 Task: Assign in the project BridgeForge the issue 'Address issues related to system security and data encryption' to the sprint 'Rapid Rampage'. Assign in the project BridgeForge the issue 'Develop a new feature to allow for predictive analytics and forecasting' to the sprint 'Rapid Rampage'. Assign in the project BridgeForge the issue 'Implement a new feature to allow for sentiment analysis of user feedback' to the sprint 'Rapid Rampage'. Assign in the project BridgeForge the issue 'Address issues related to system accessibility for users with vision impairments' to the sprint 'Rapid Rampage'
Action: Mouse moved to (153, 50)
Screenshot: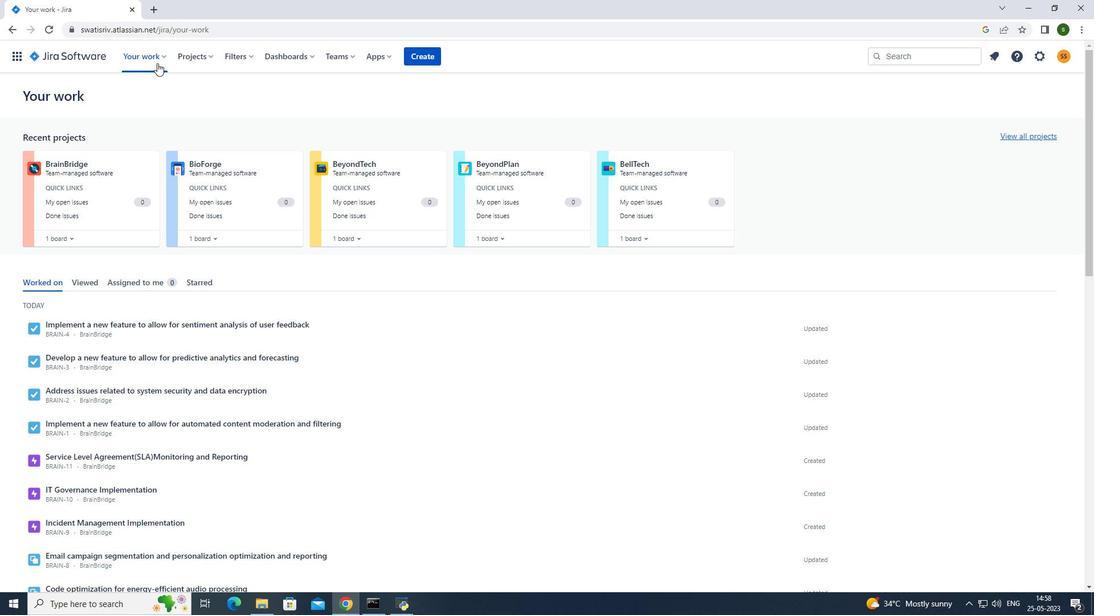 
Action: Mouse pressed left at (153, 50)
Screenshot: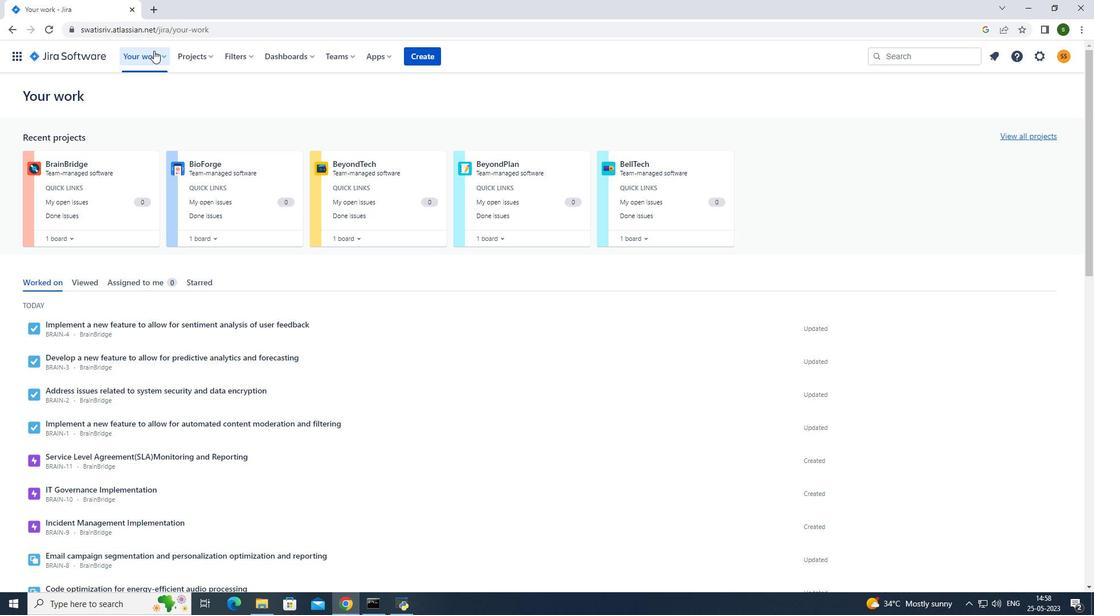 
Action: Mouse moved to (194, 51)
Screenshot: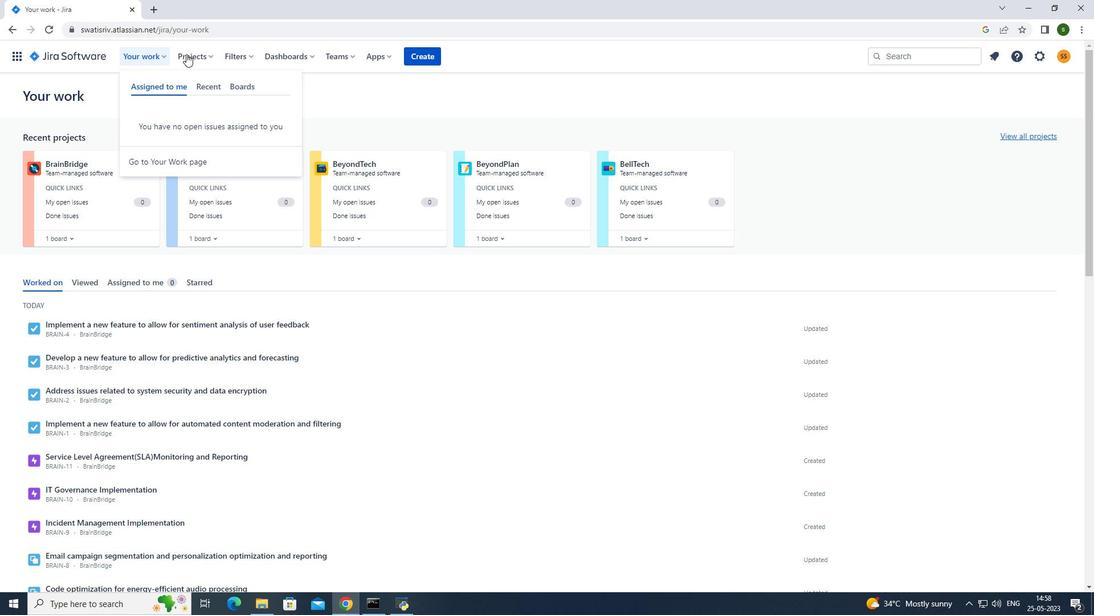 
Action: Mouse pressed left at (194, 51)
Screenshot: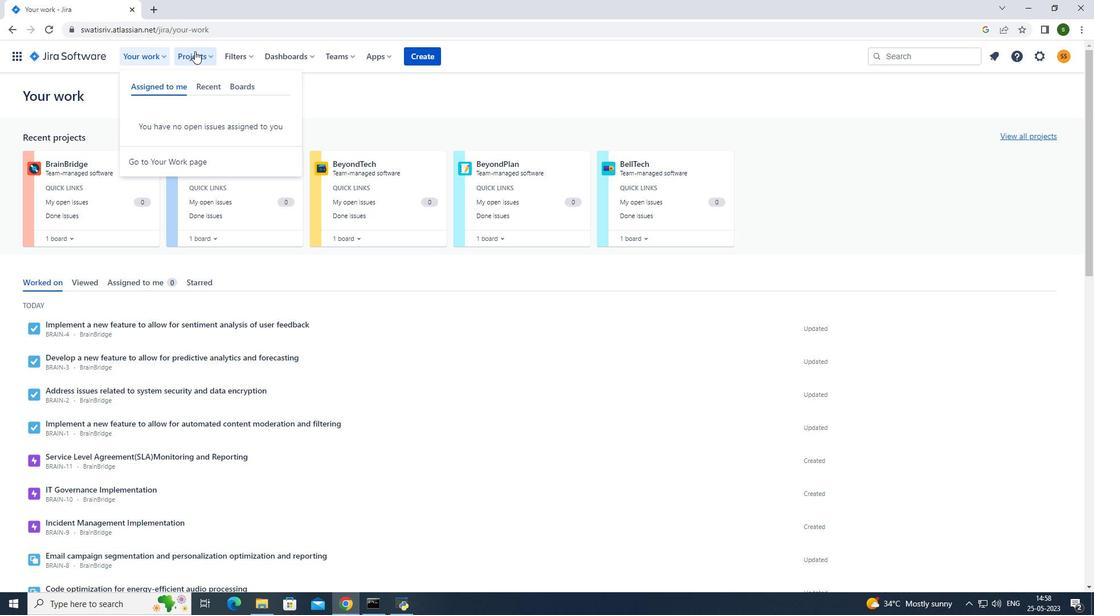 
Action: Mouse moved to (230, 108)
Screenshot: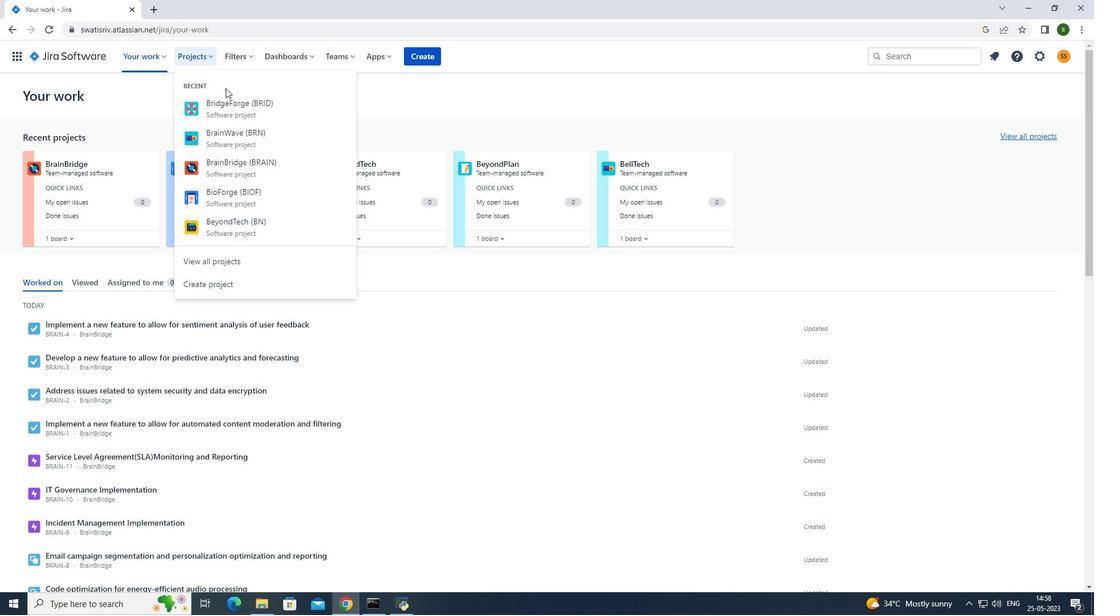 
Action: Mouse pressed left at (230, 108)
Screenshot: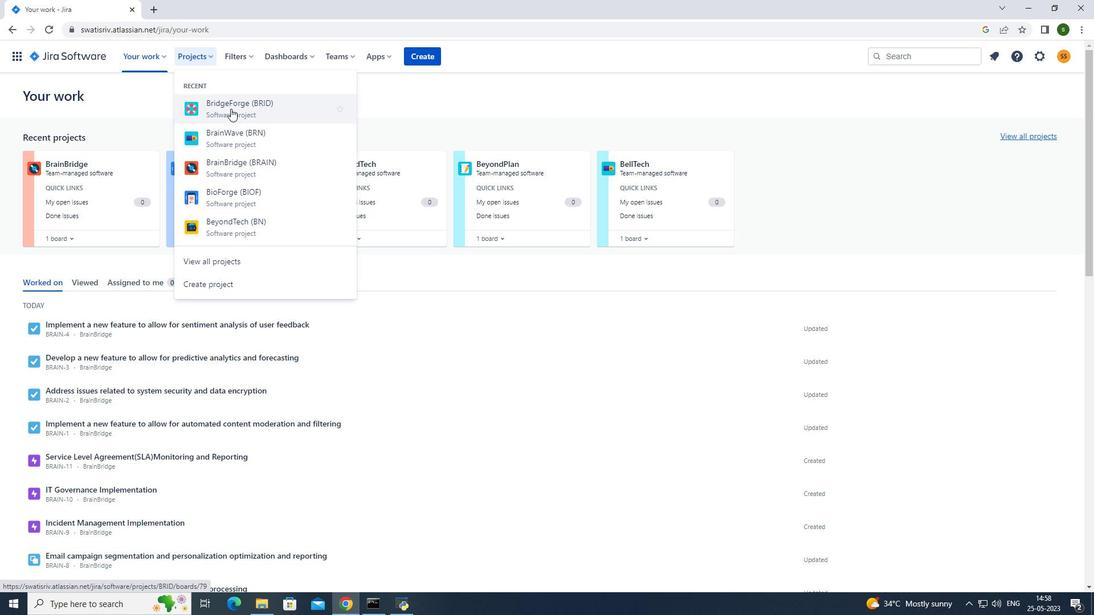 
Action: Mouse moved to (102, 180)
Screenshot: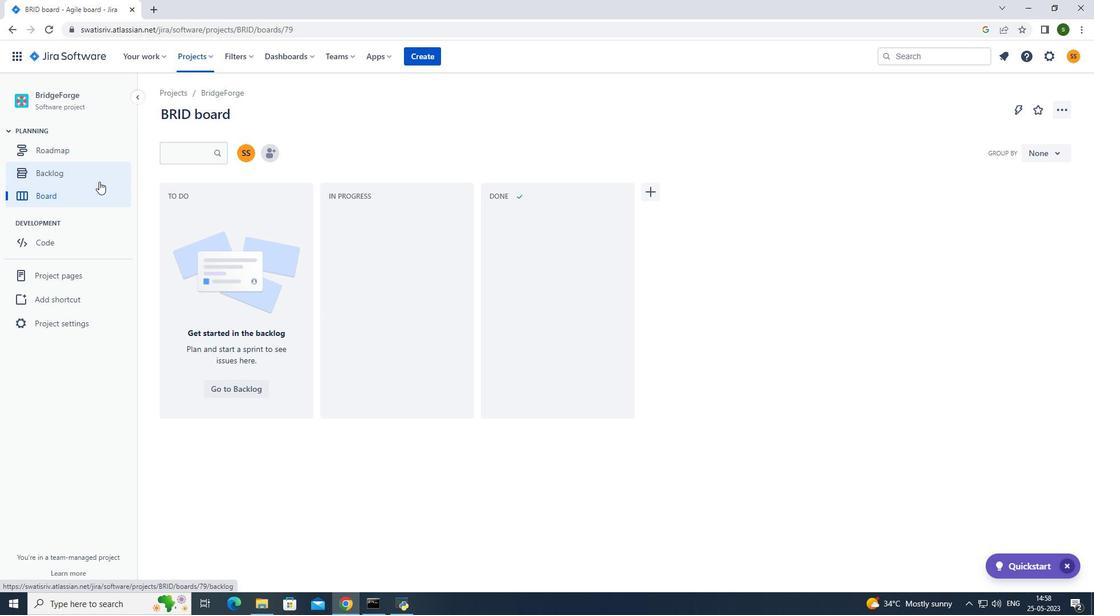 
Action: Mouse pressed left at (102, 180)
Screenshot: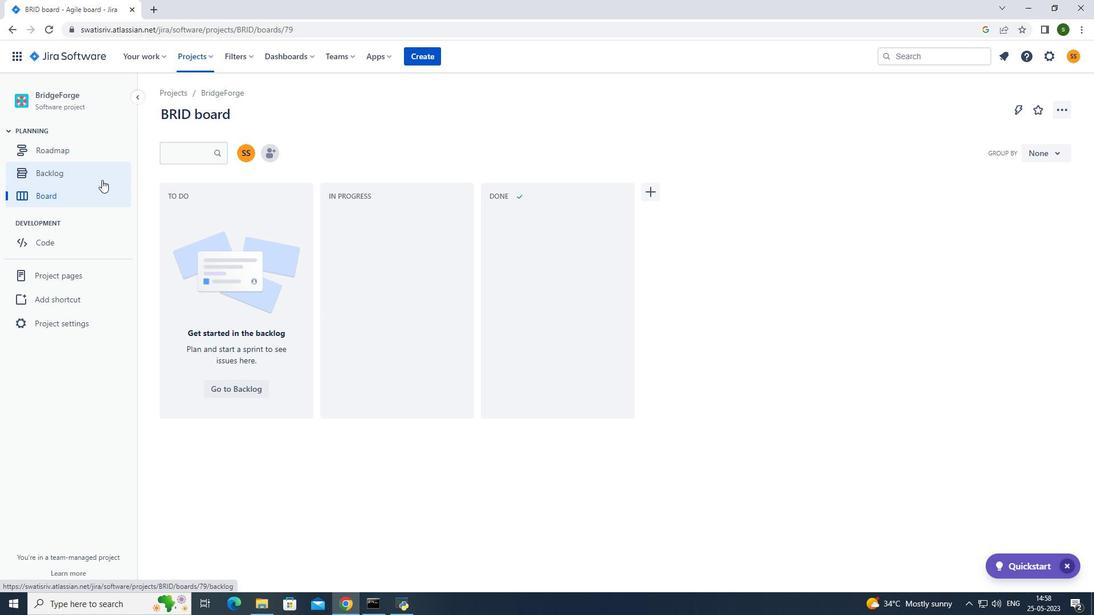 
Action: Mouse moved to (563, 355)
Screenshot: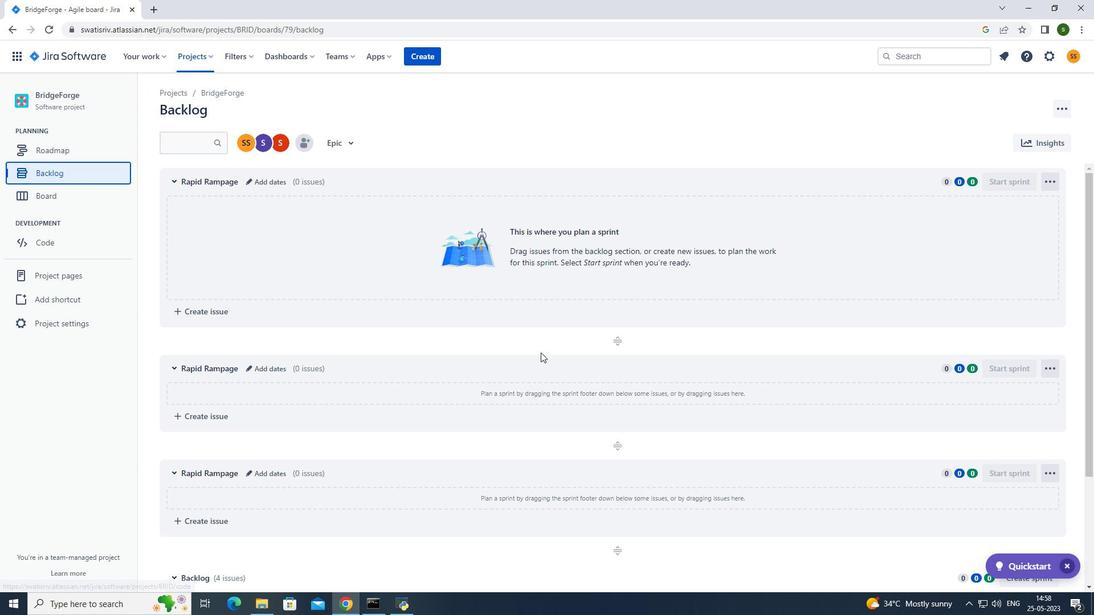 
Action: Mouse scrolled (563, 355) with delta (0, 0)
Screenshot: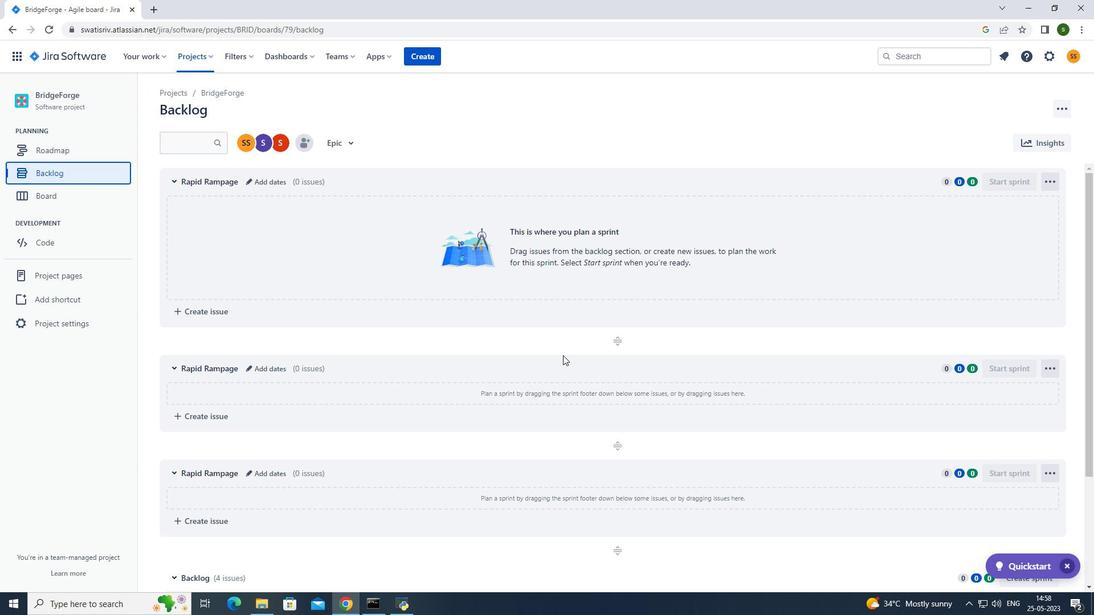 
Action: Mouse scrolled (563, 355) with delta (0, 0)
Screenshot: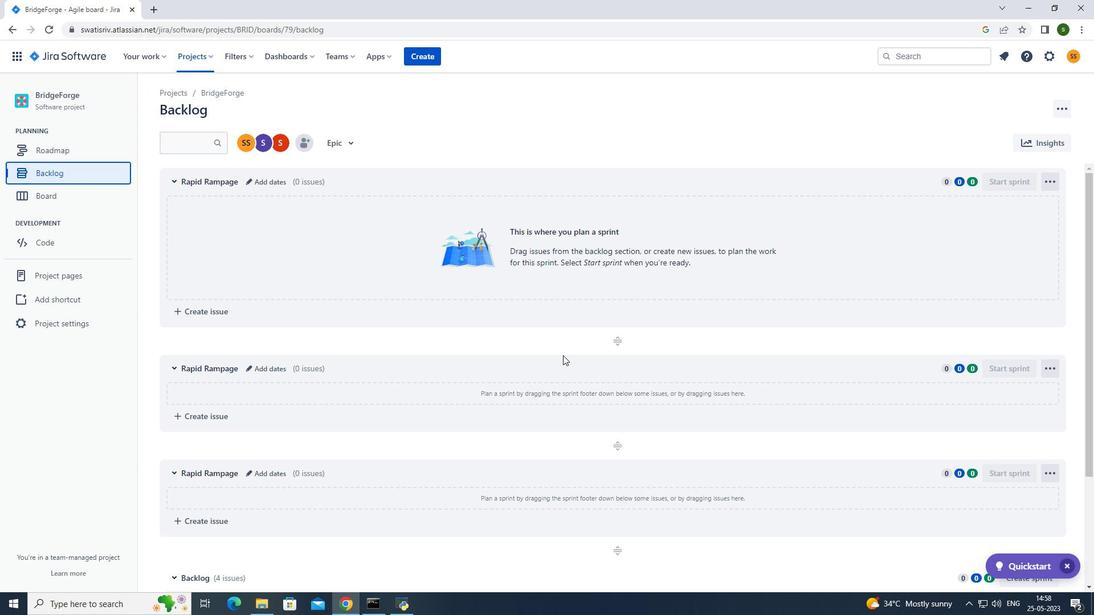 
Action: Mouse scrolled (563, 355) with delta (0, 0)
Screenshot: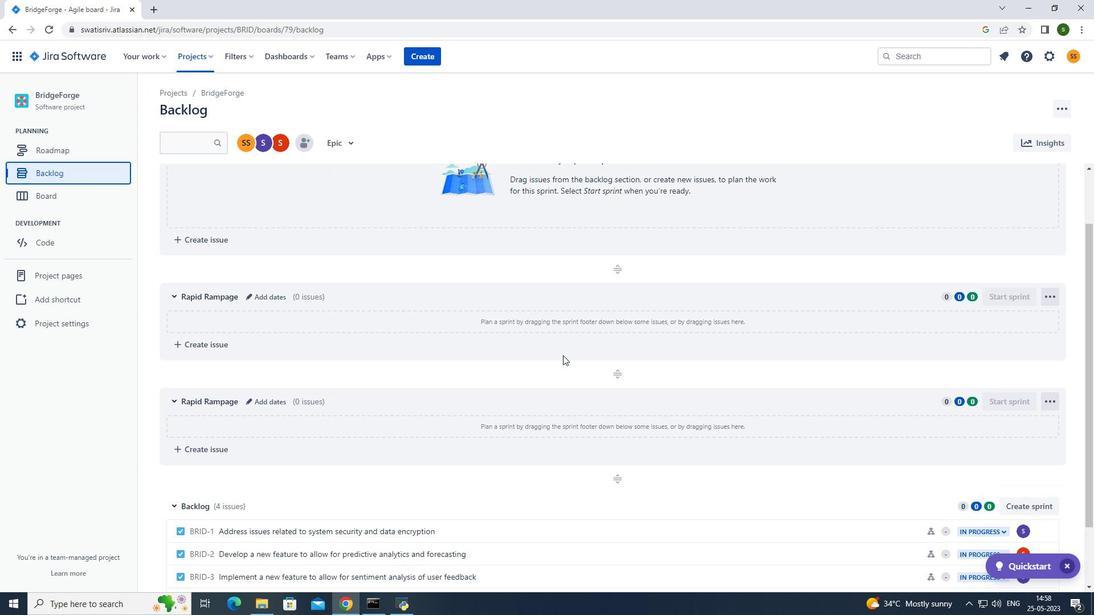 
Action: Mouse scrolled (563, 355) with delta (0, 0)
Screenshot: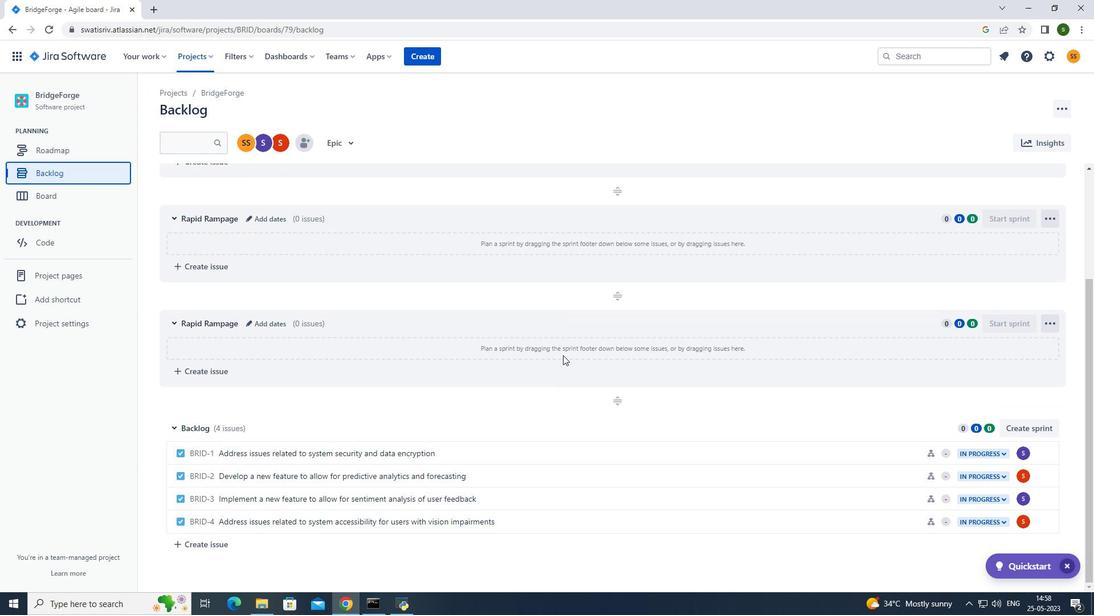 
Action: Mouse moved to (1045, 452)
Screenshot: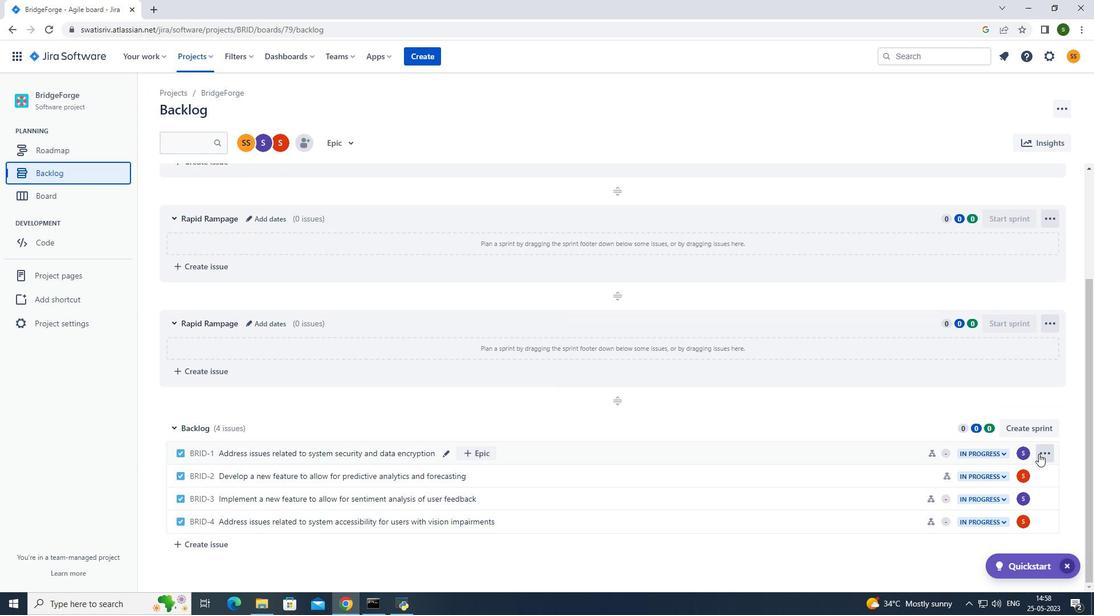 
Action: Mouse pressed left at (1045, 452)
Screenshot: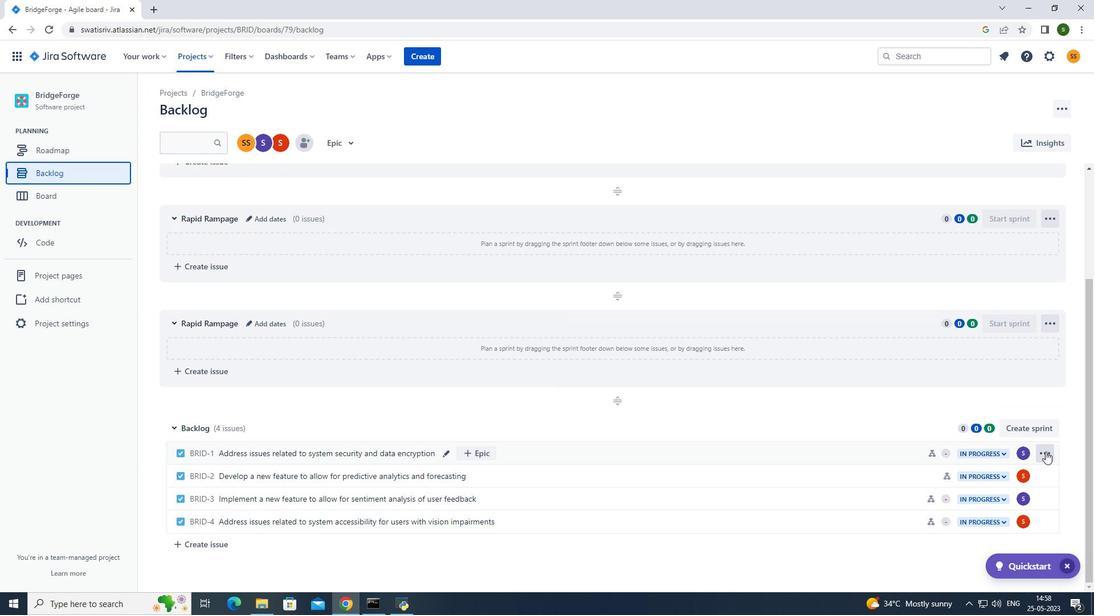 
Action: Mouse moved to (1033, 352)
Screenshot: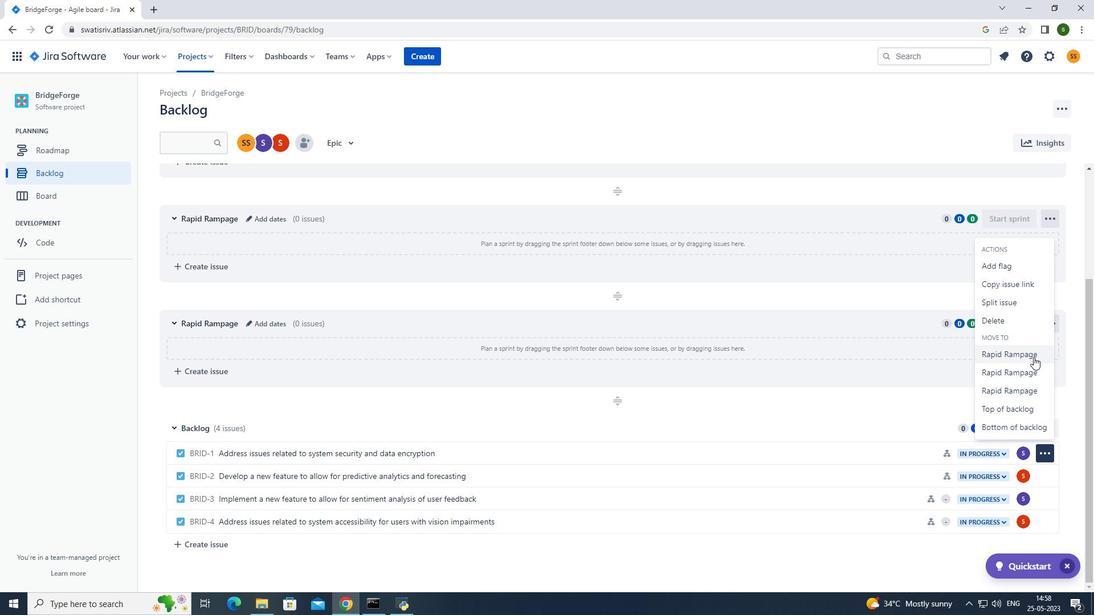 
Action: Mouse pressed left at (1033, 352)
Screenshot: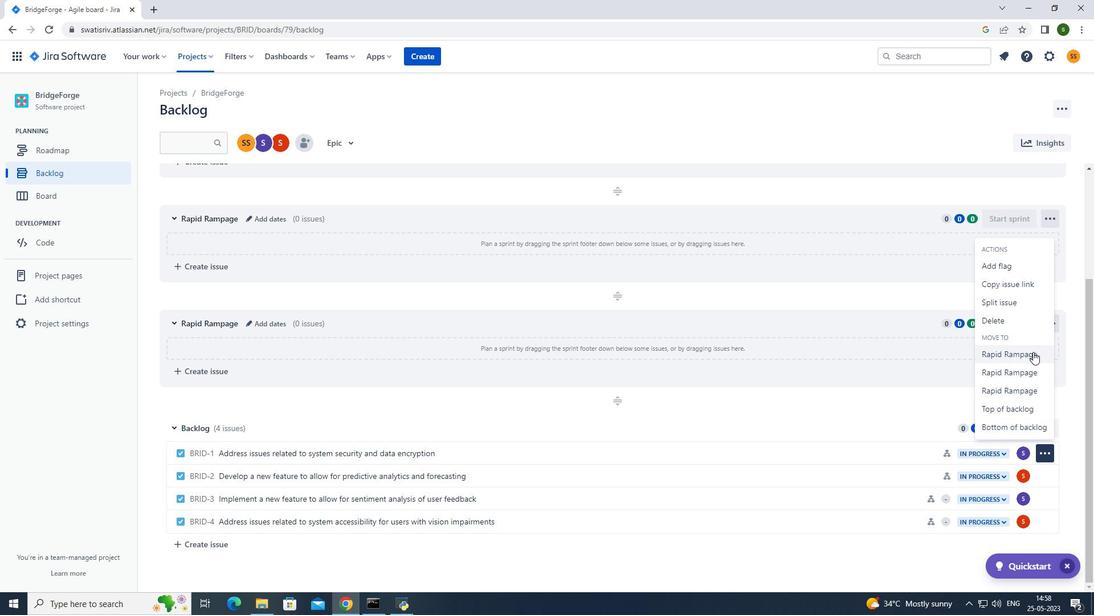 
Action: Mouse moved to (204, 51)
Screenshot: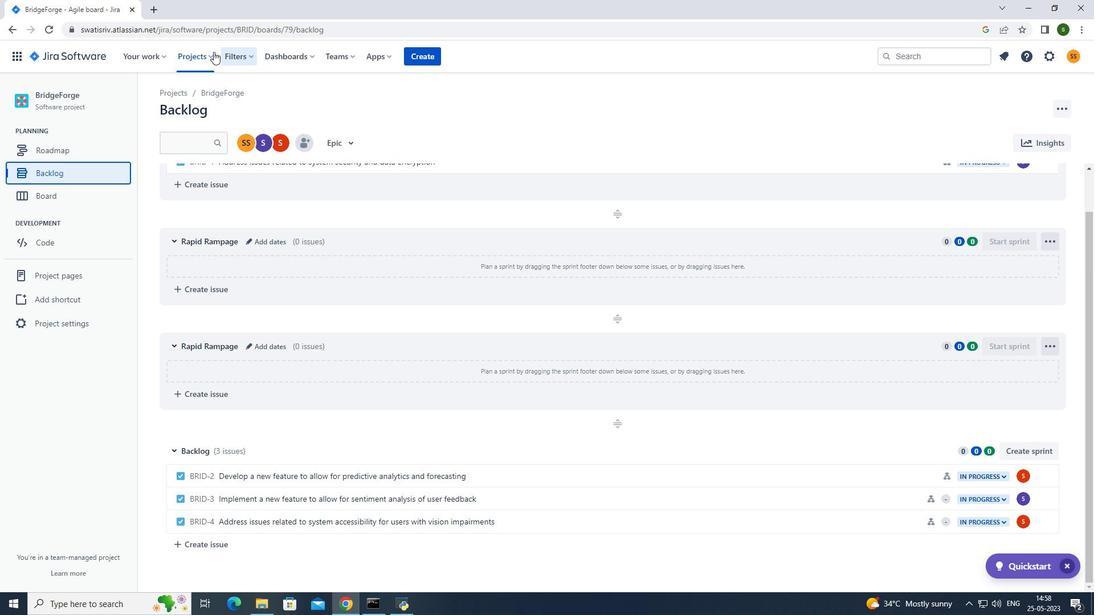 
Action: Mouse pressed left at (204, 51)
Screenshot: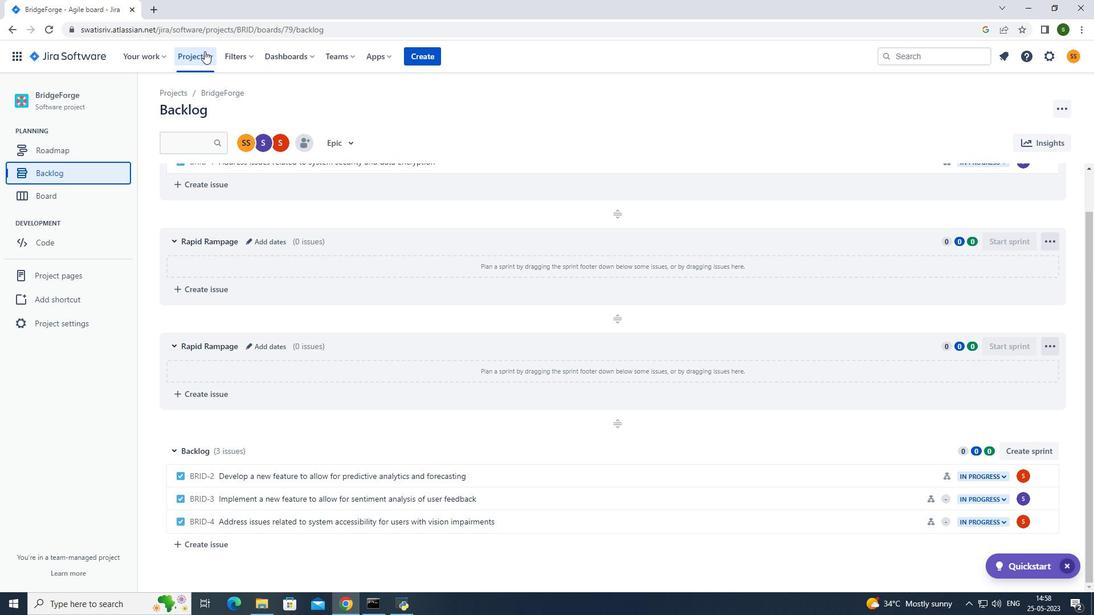 
Action: Mouse moved to (221, 95)
Screenshot: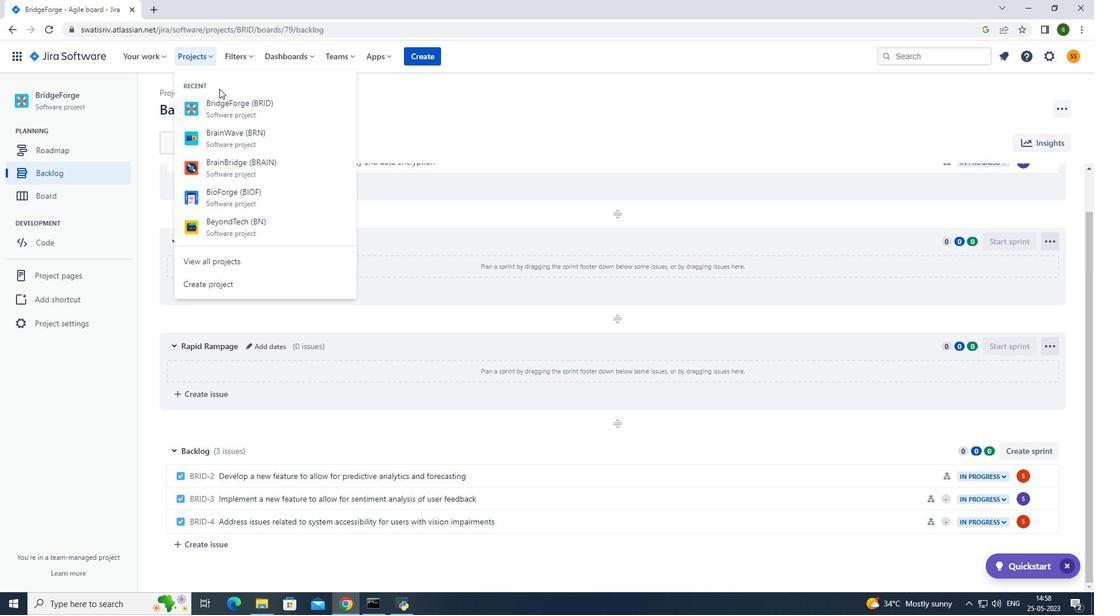
Action: Mouse pressed left at (221, 95)
Screenshot: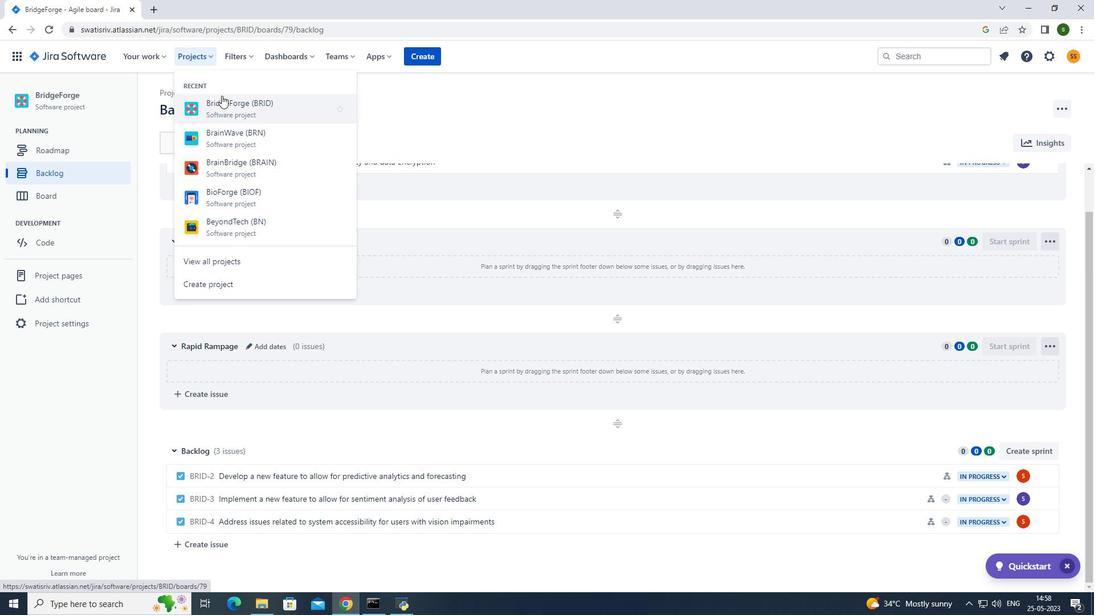 
Action: Mouse moved to (86, 165)
Screenshot: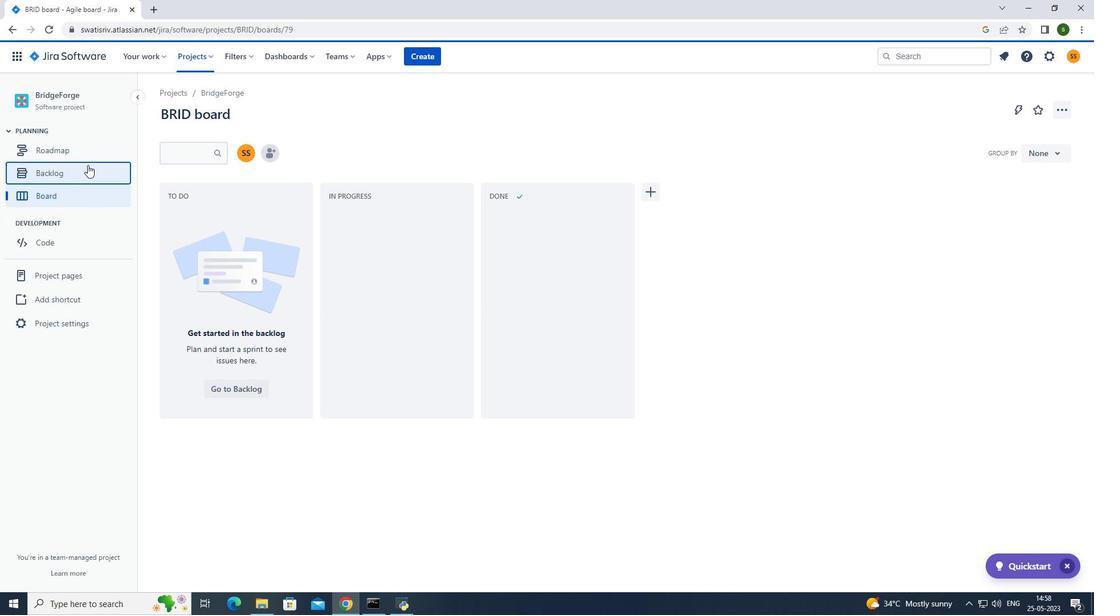 
Action: Mouse pressed left at (86, 165)
Screenshot: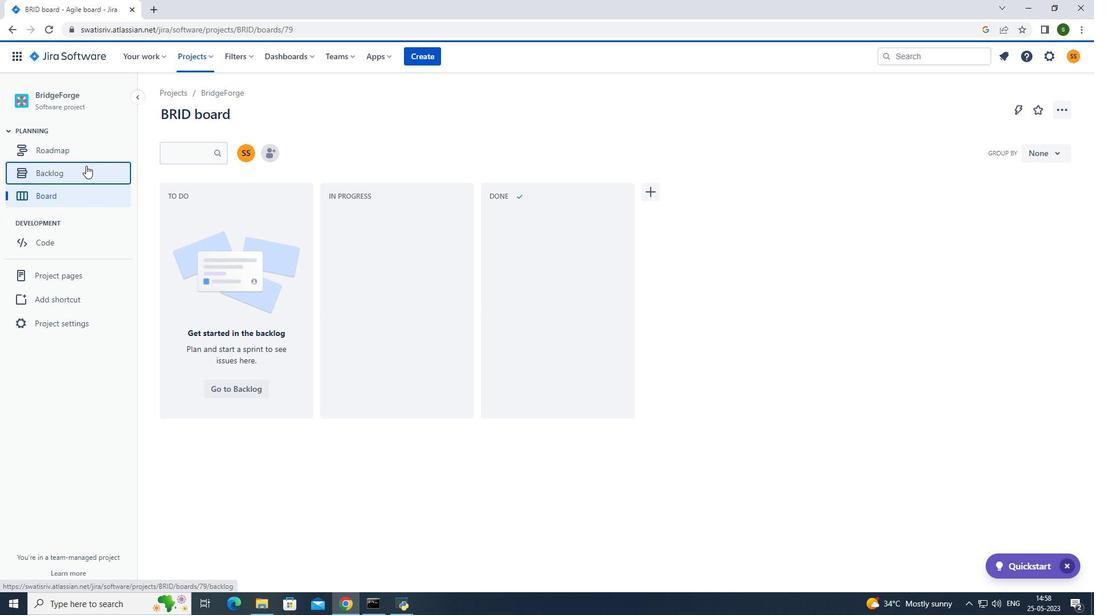 
Action: Mouse moved to (794, 412)
Screenshot: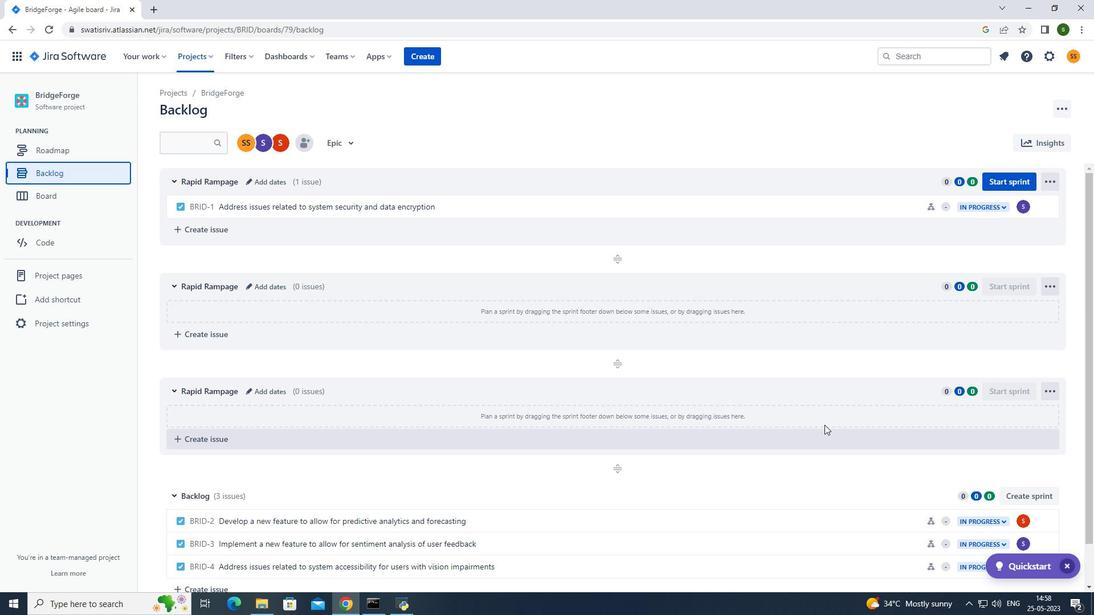 
Action: Mouse scrolled (794, 412) with delta (0, 0)
Screenshot: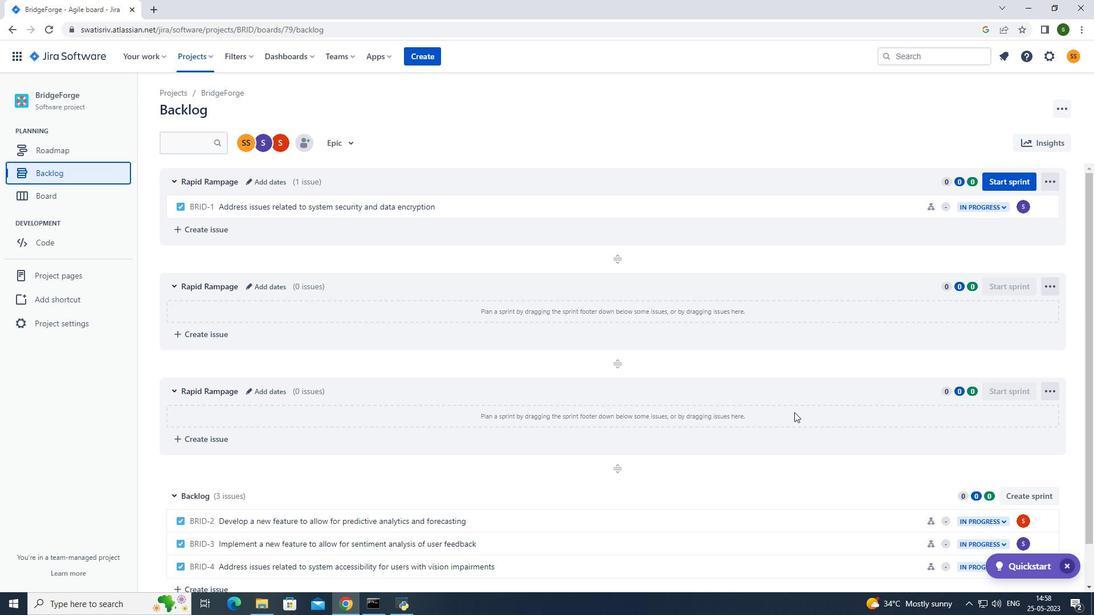 
Action: Mouse scrolled (794, 412) with delta (0, 0)
Screenshot: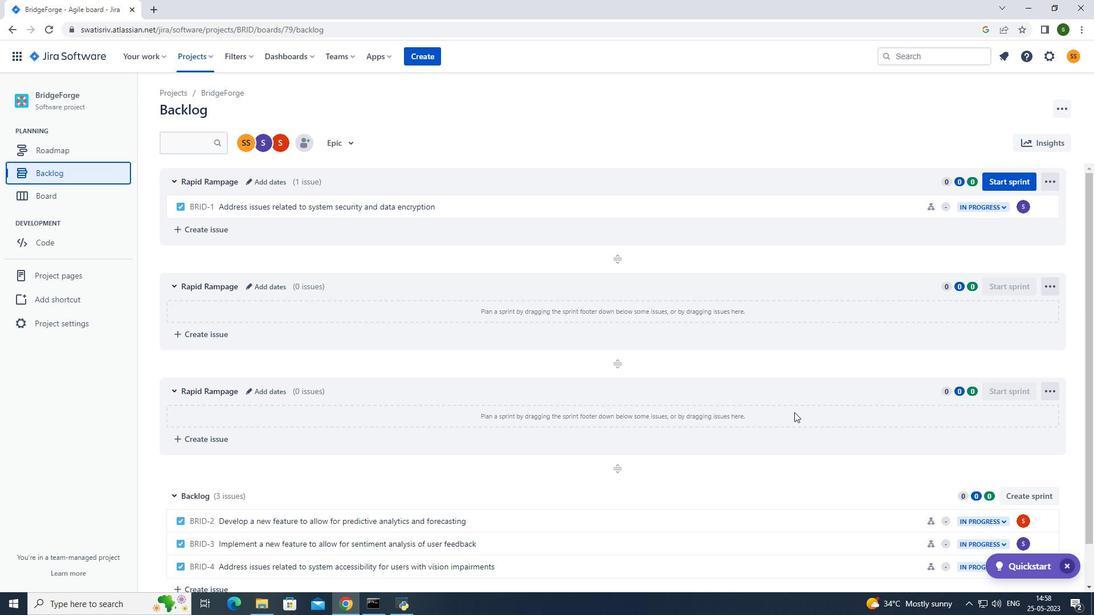
Action: Mouse moved to (1042, 475)
Screenshot: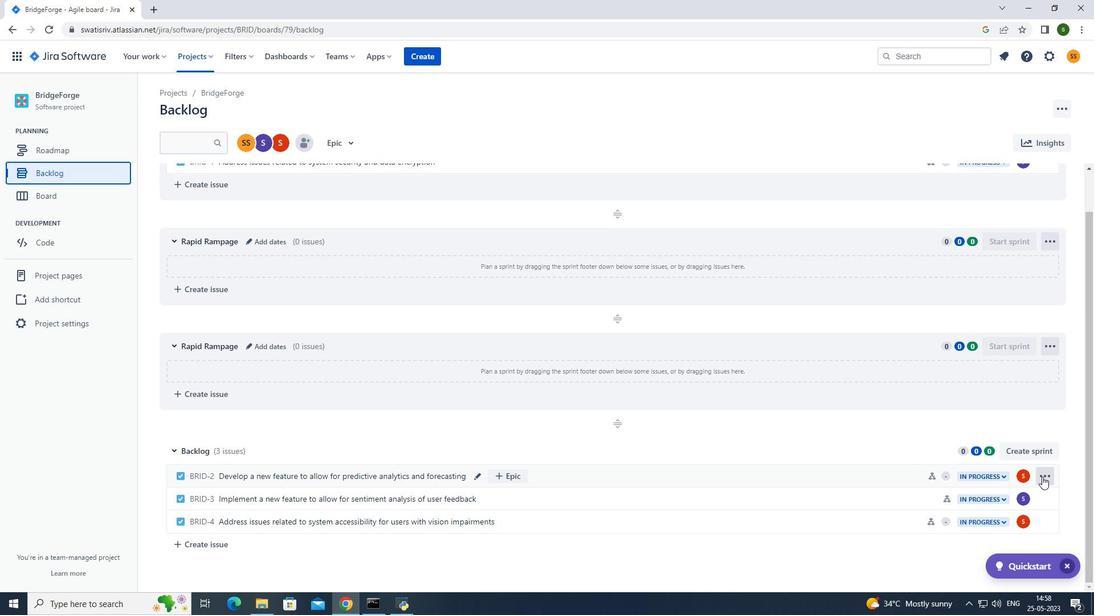 
Action: Mouse pressed left at (1042, 475)
Screenshot: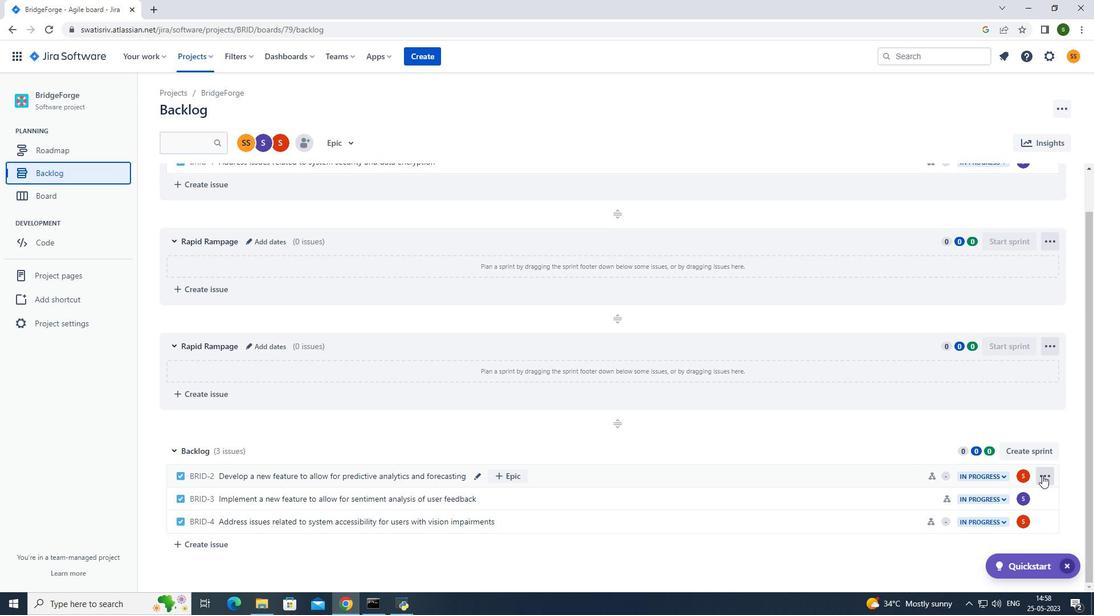 
Action: Mouse moved to (1009, 391)
Screenshot: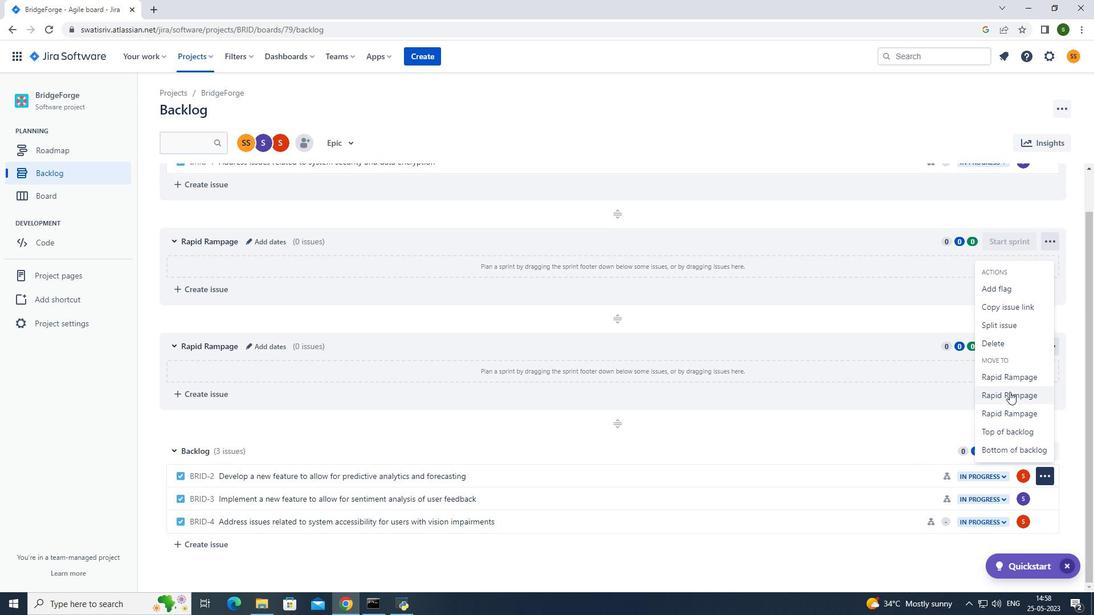
Action: Mouse pressed left at (1009, 391)
Screenshot: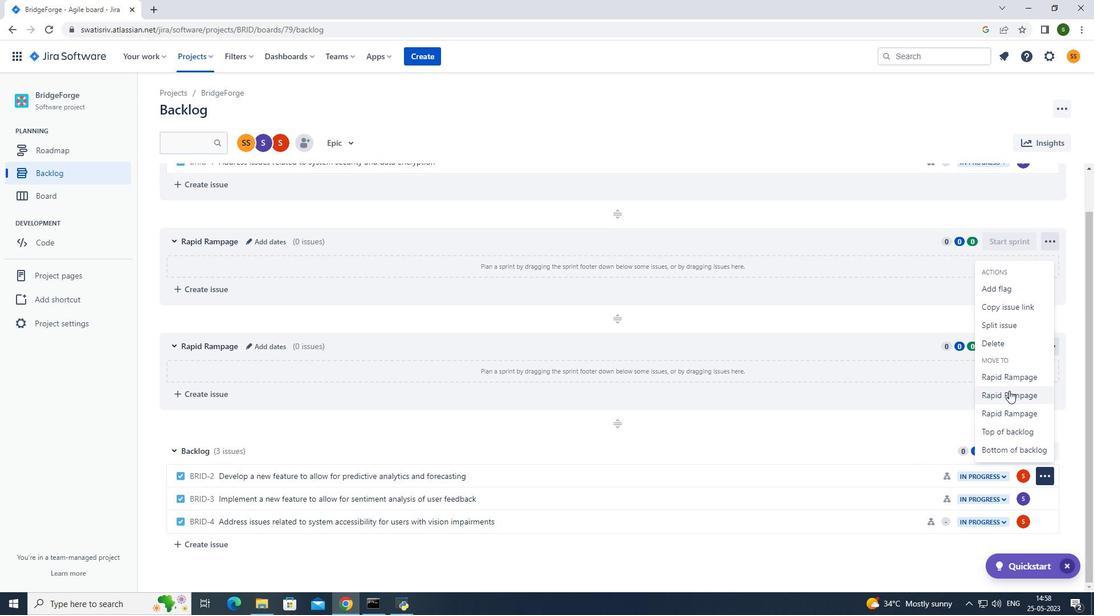 
Action: Mouse moved to (199, 57)
Screenshot: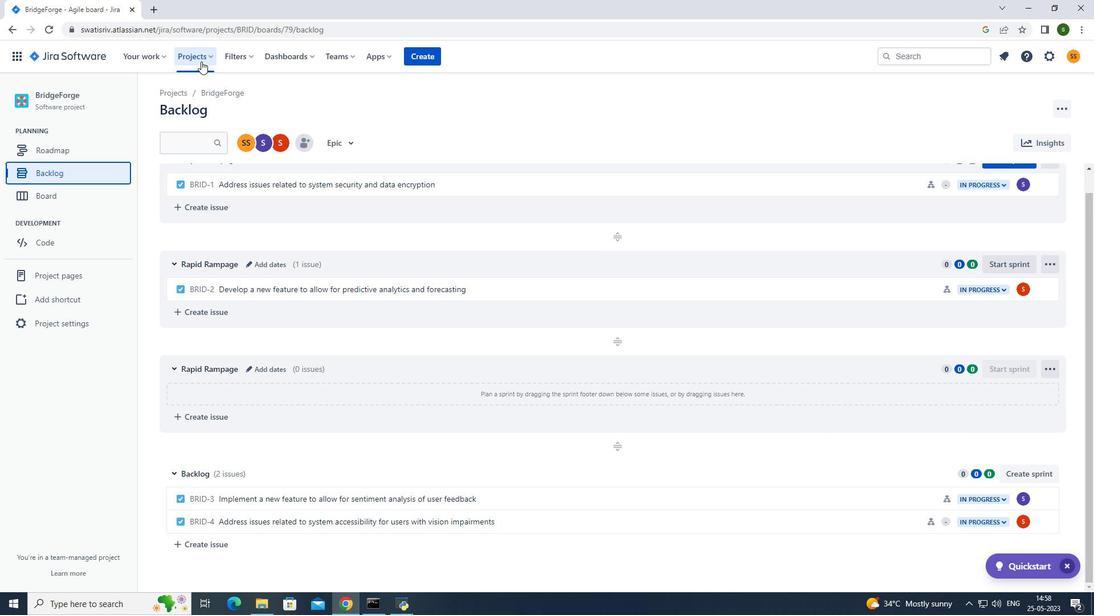
Action: Mouse pressed left at (199, 57)
Screenshot: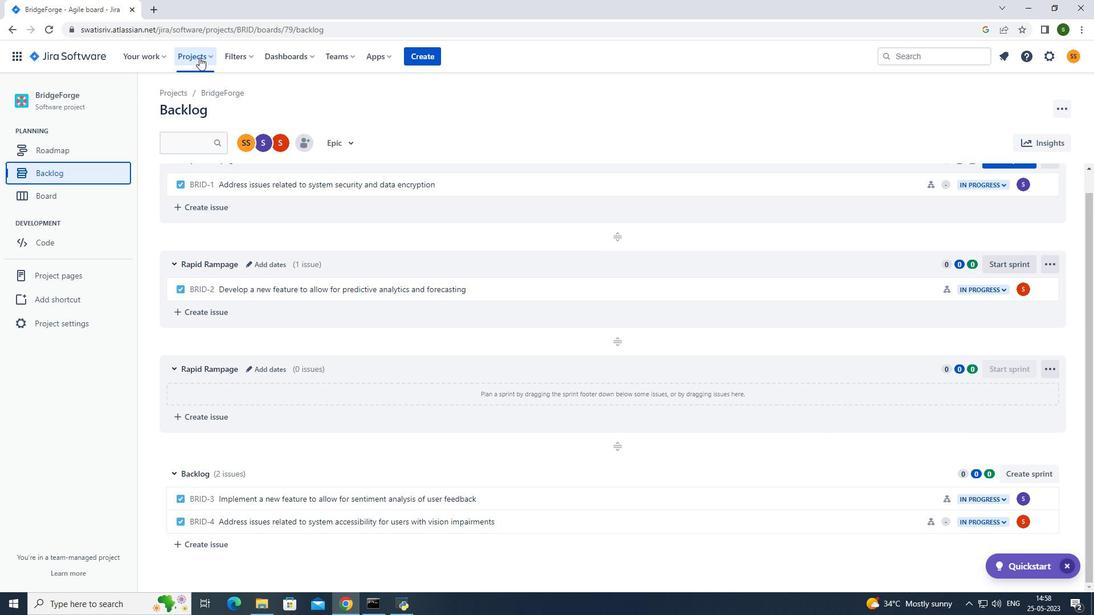 
Action: Mouse moved to (228, 108)
Screenshot: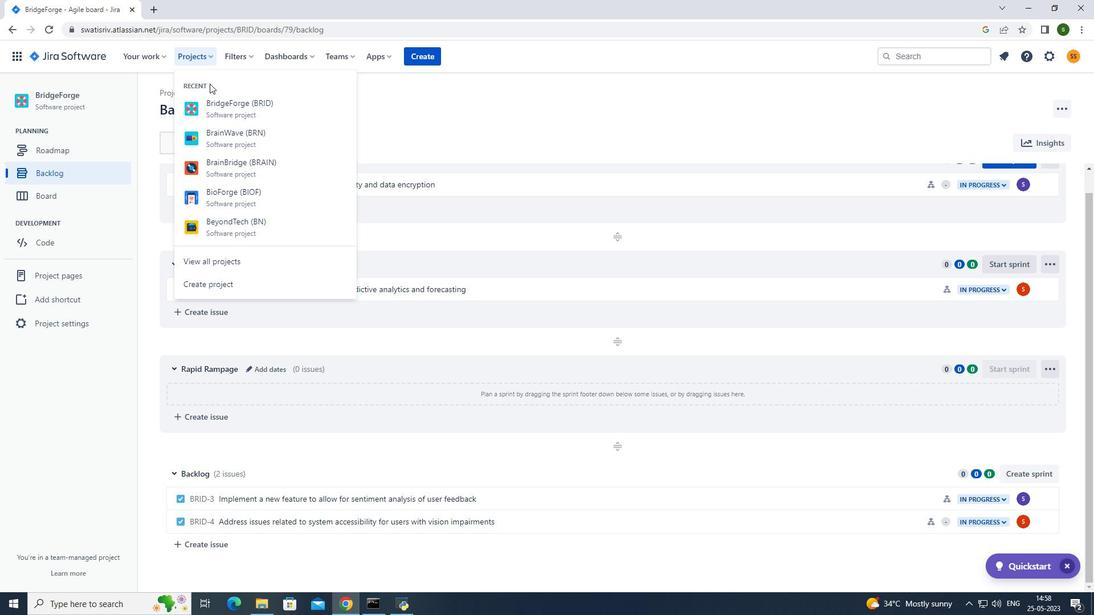 
Action: Mouse pressed left at (228, 108)
Screenshot: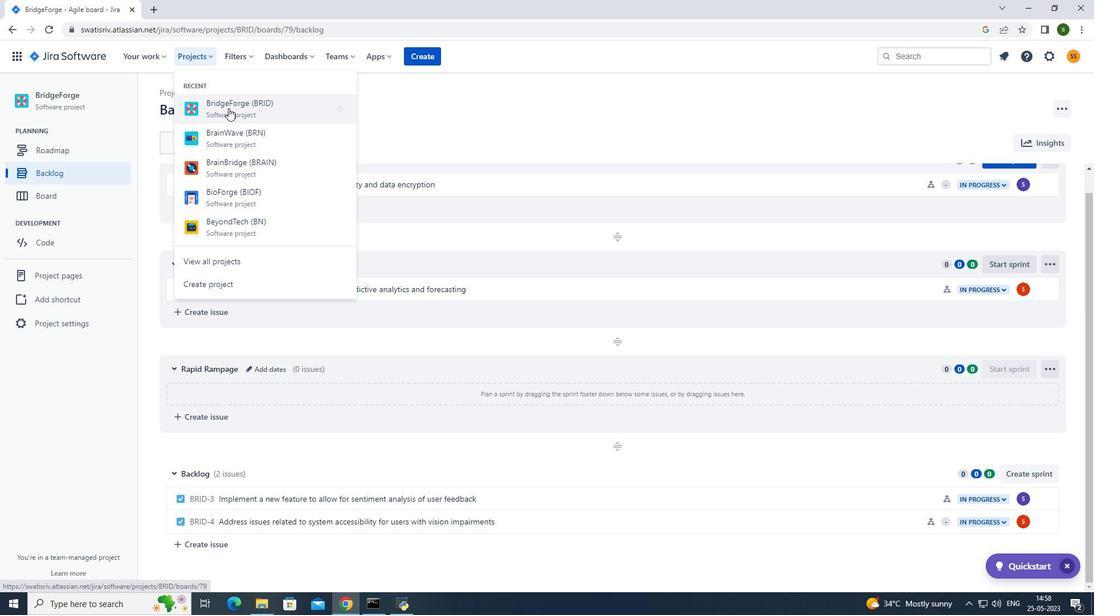 
Action: Mouse moved to (106, 174)
Screenshot: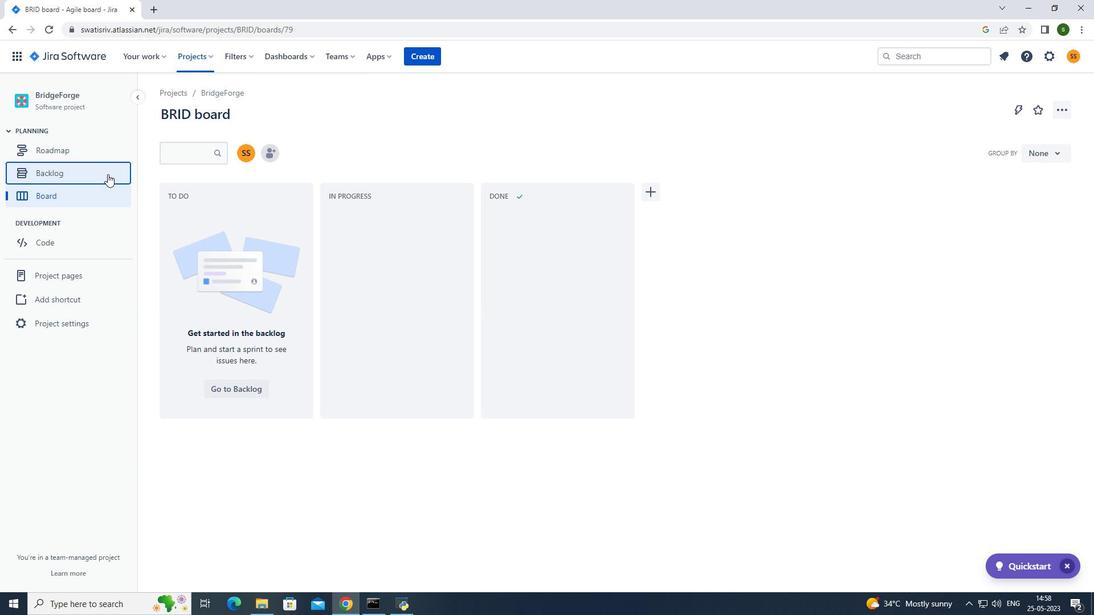 
Action: Mouse pressed left at (106, 174)
Screenshot: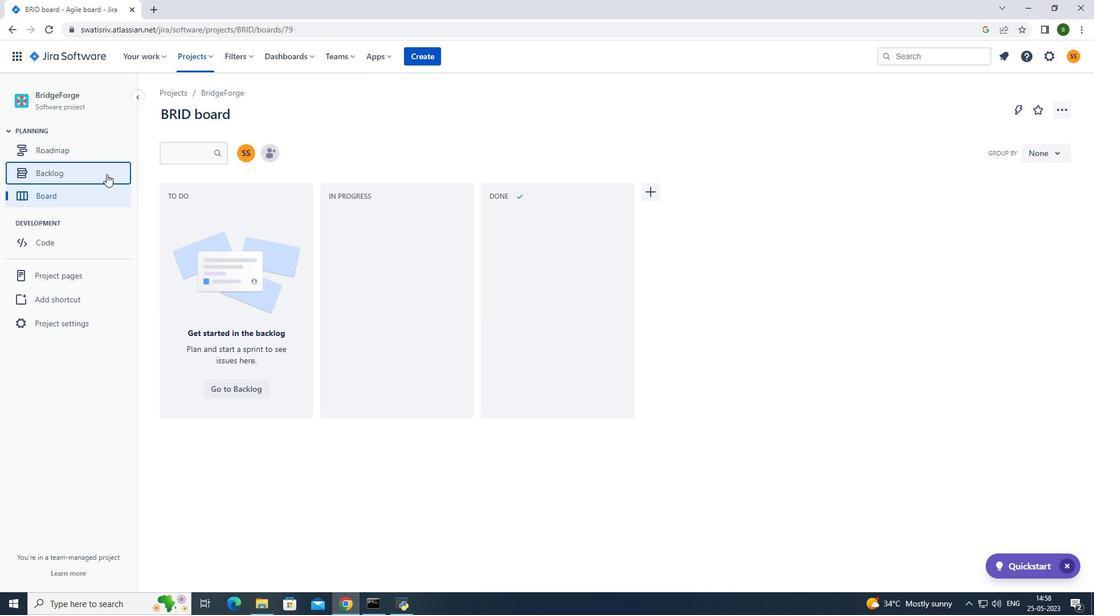 
Action: Mouse moved to (798, 341)
Screenshot: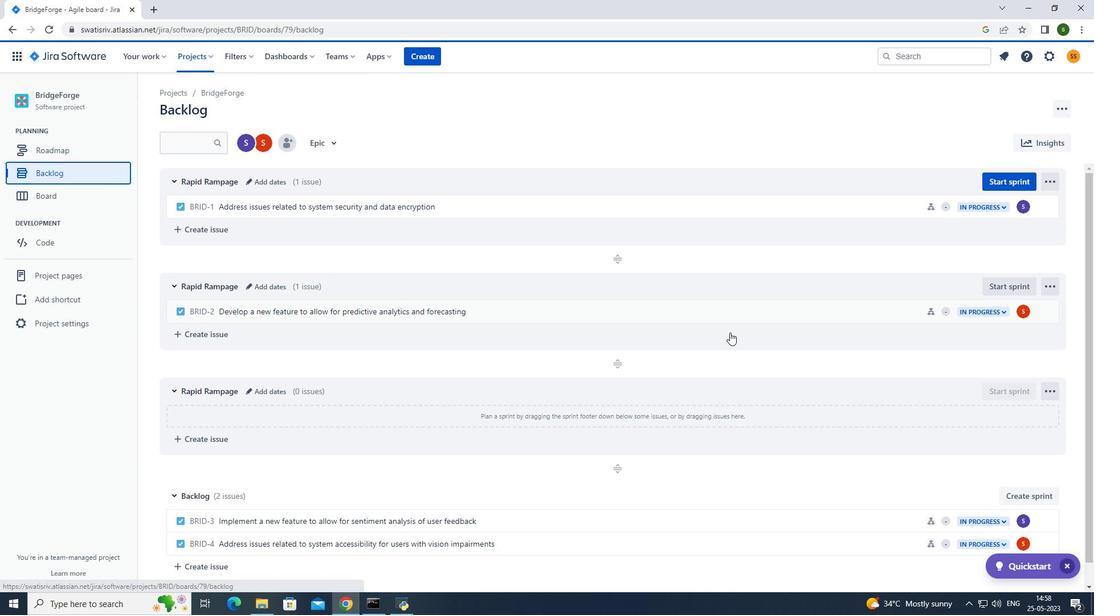 
Action: Mouse scrolled (798, 340) with delta (0, 0)
Screenshot: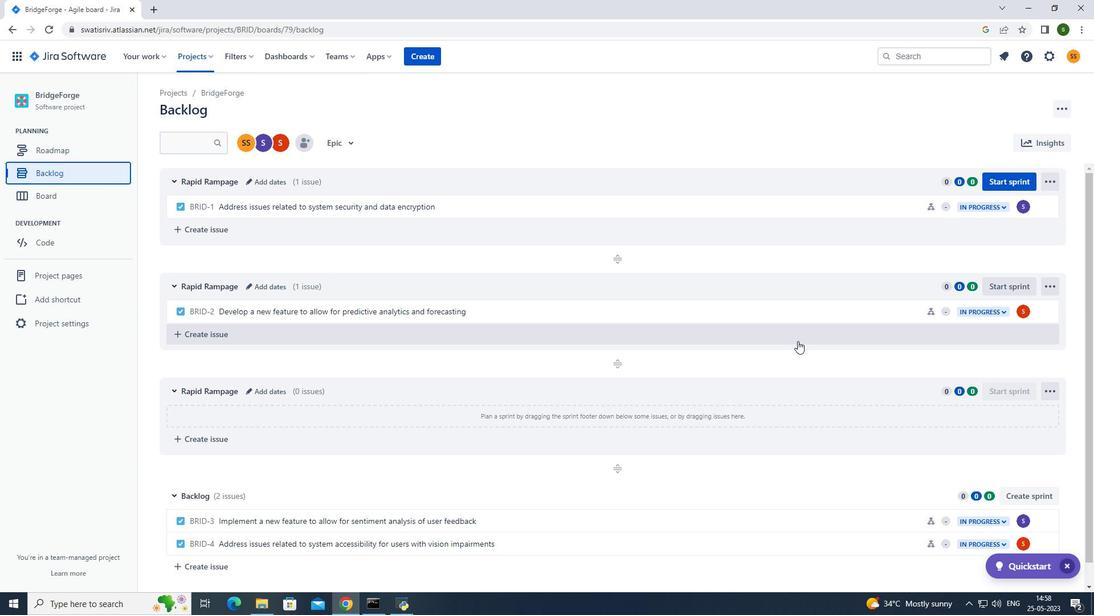 
Action: Mouse scrolled (798, 340) with delta (0, 0)
Screenshot: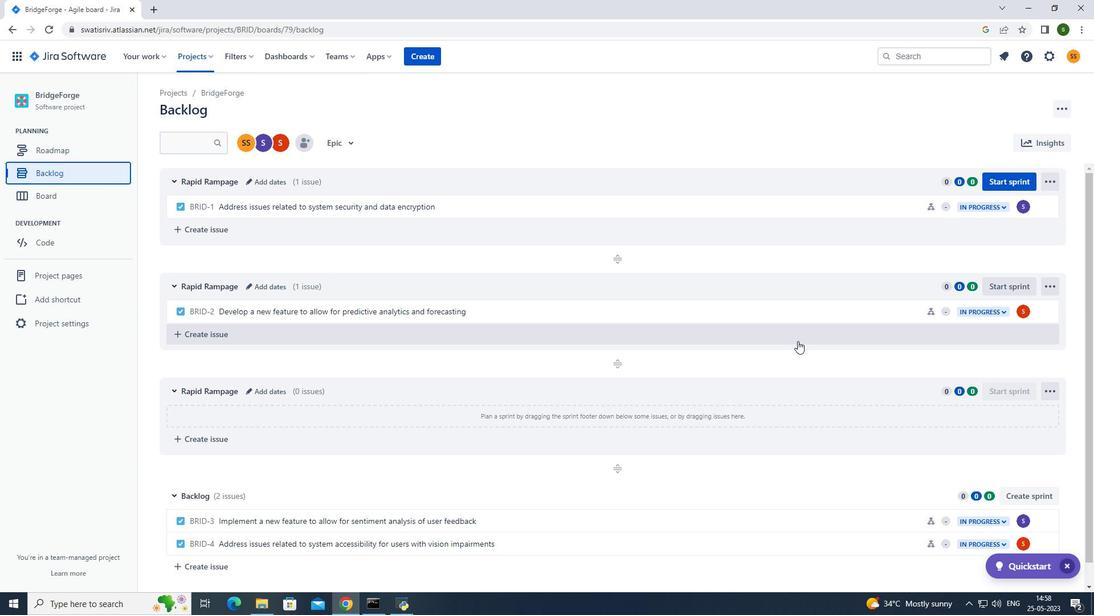 
Action: Mouse moved to (1045, 497)
Screenshot: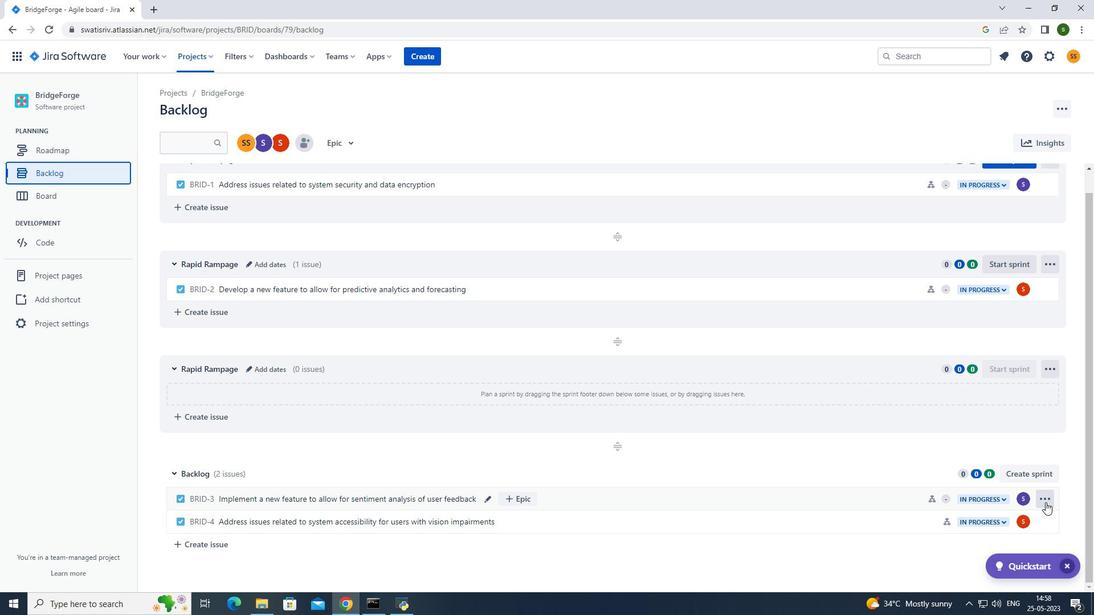 
Action: Mouse pressed left at (1045, 497)
Screenshot: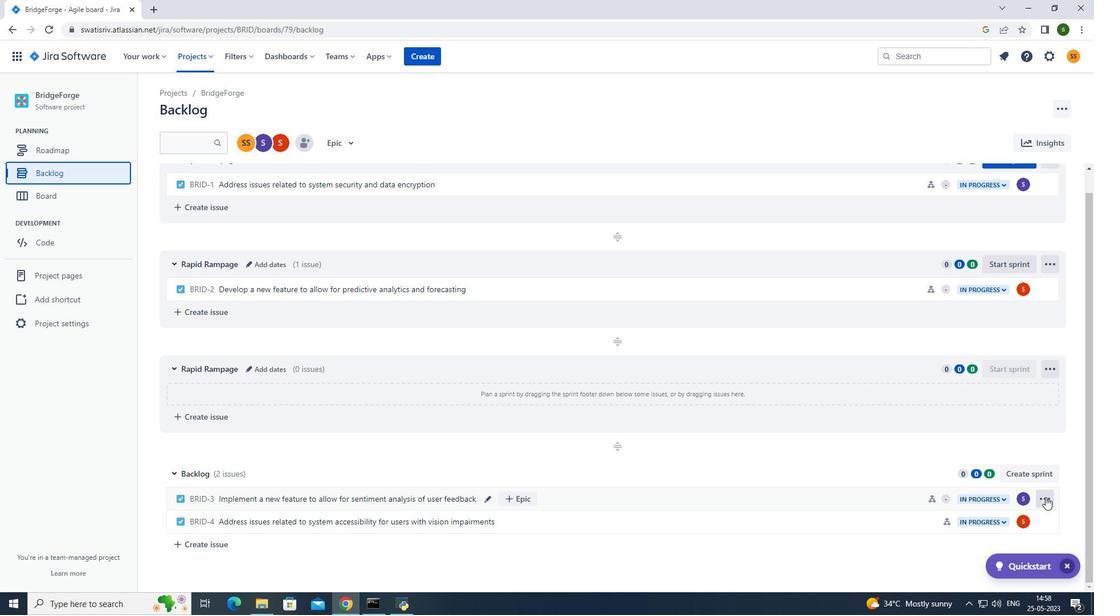 
Action: Mouse moved to (1015, 441)
Screenshot: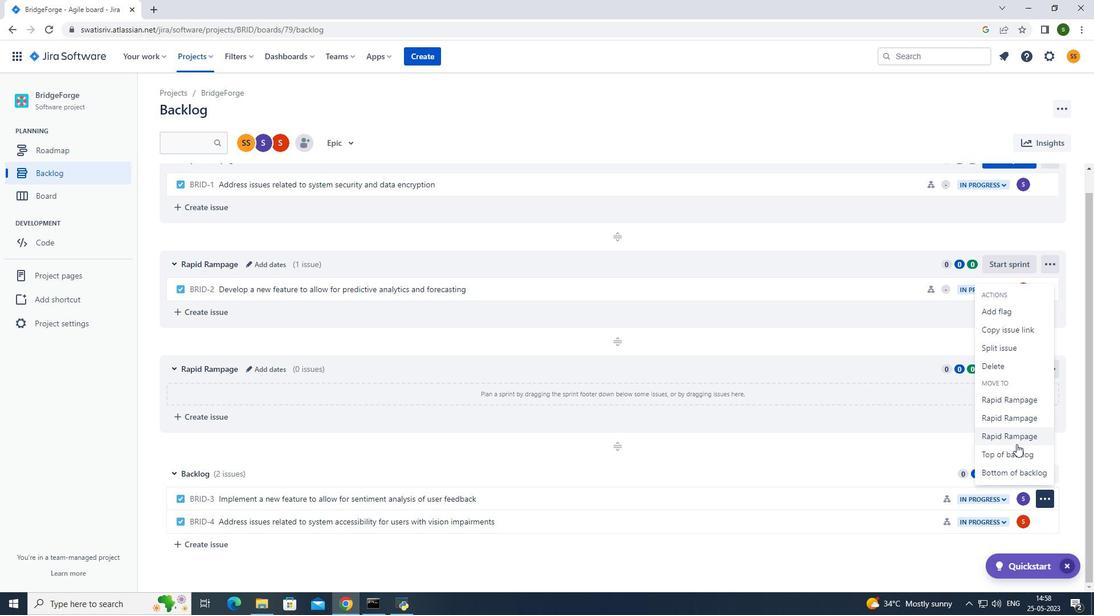 
Action: Mouse pressed left at (1015, 441)
Screenshot: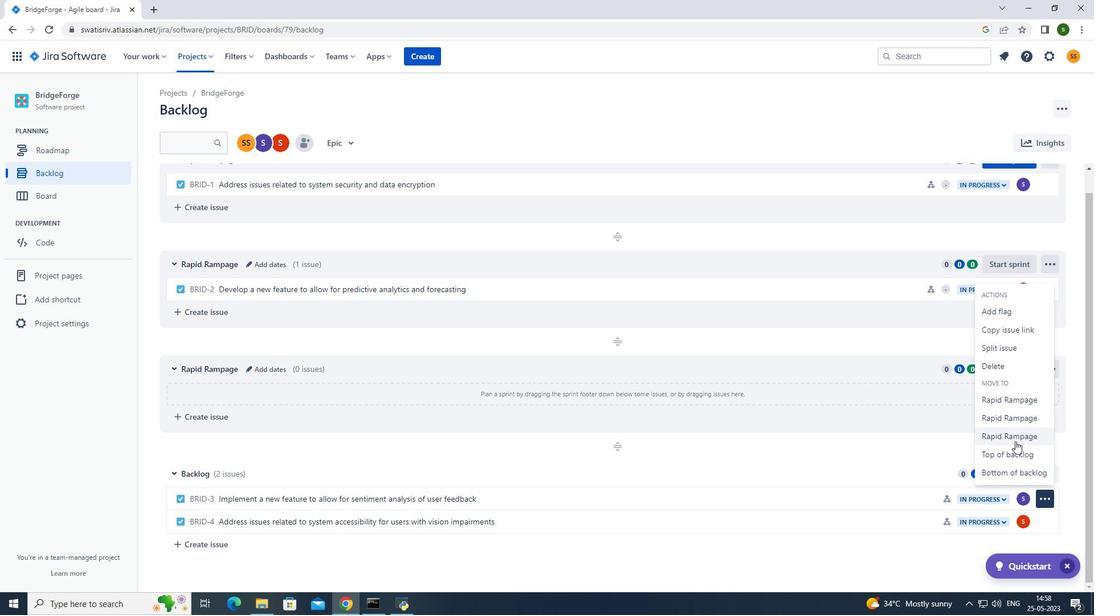 
Action: Mouse moved to (186, 54)
Screenshot: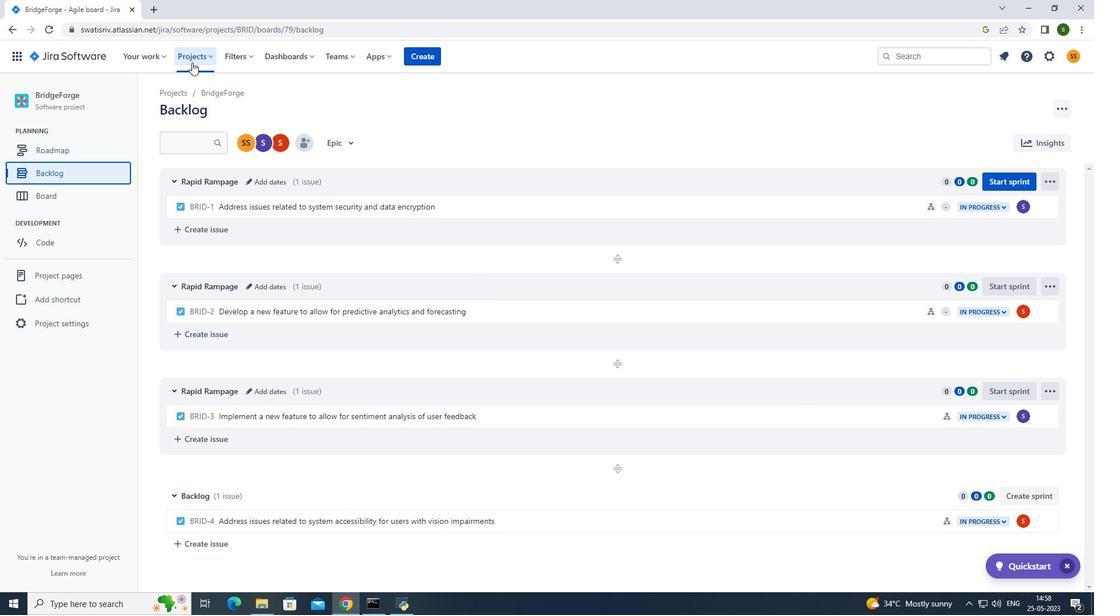 
Action: Mouse pressed left at (186, 54)
Screenshot: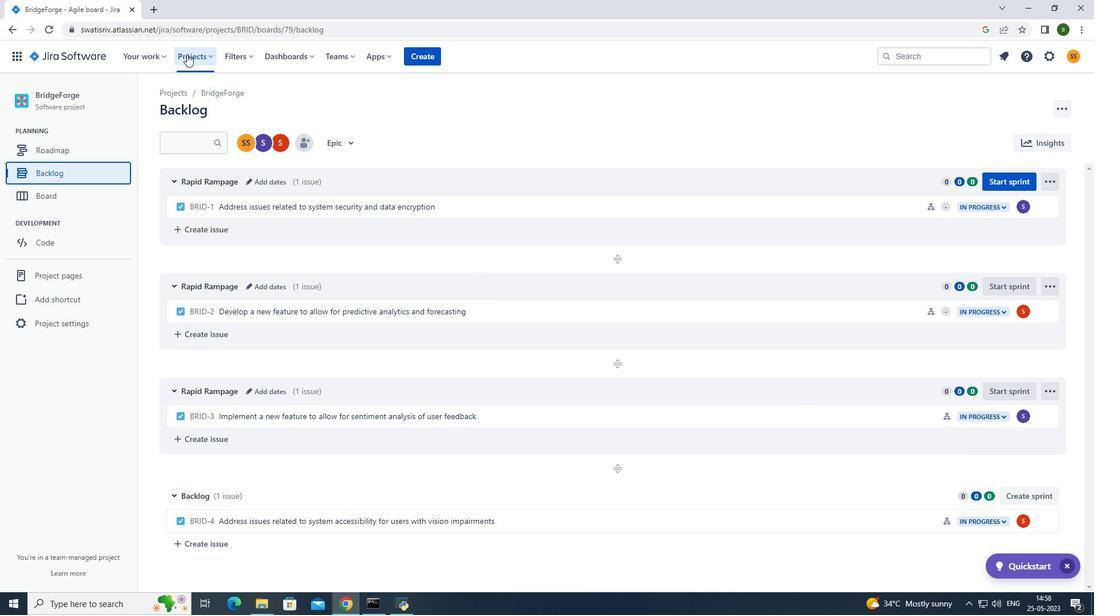 
Action: Mouse moved to (221, 108)
Screenshot: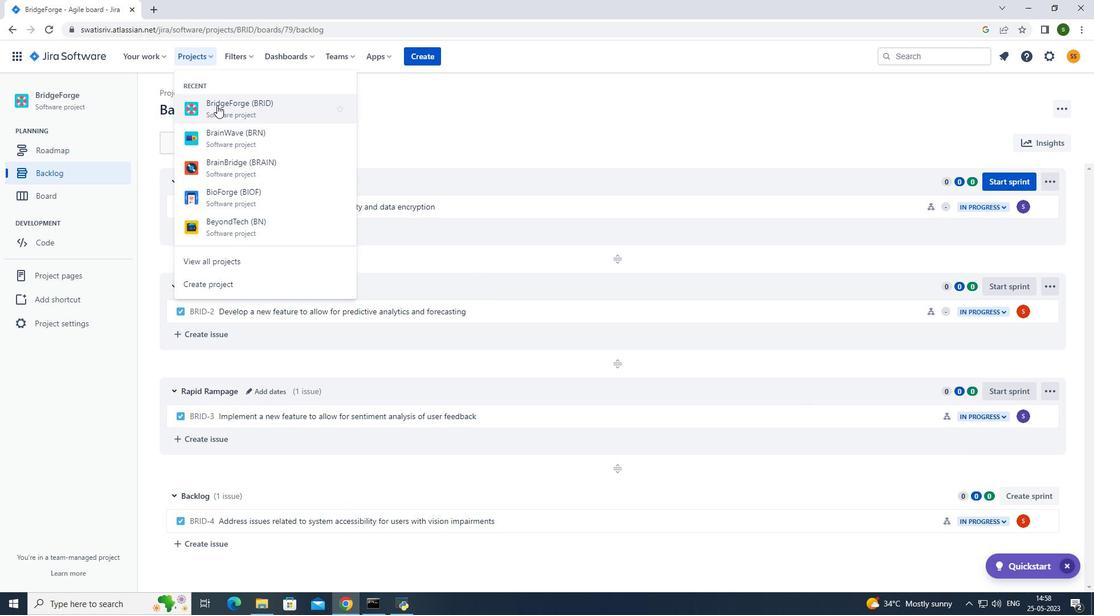 
Action: Mouse pressed left at (221, 108)
Screenshot: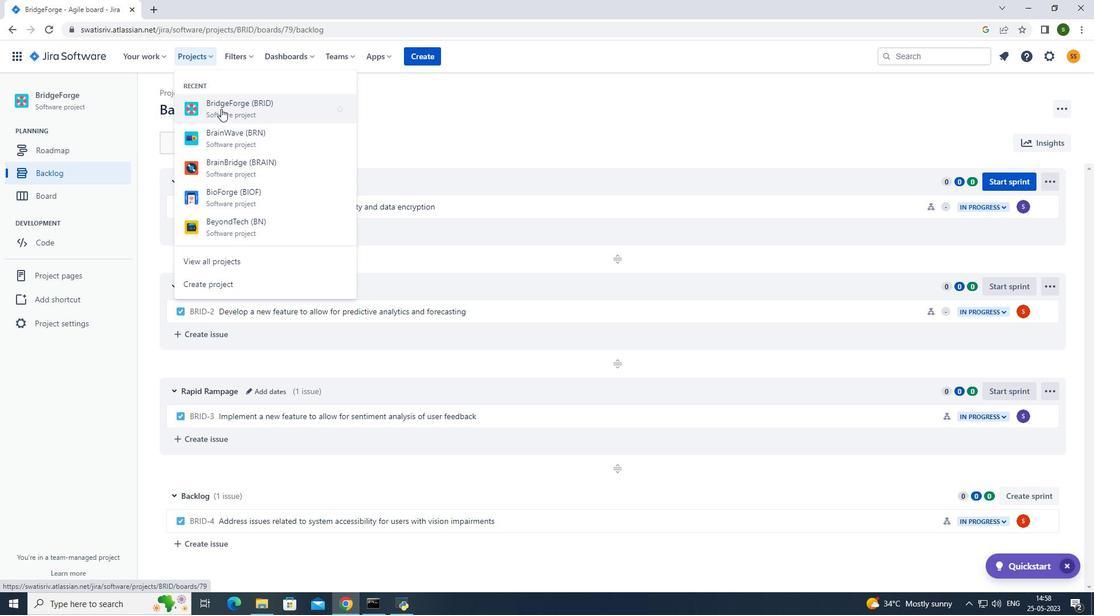 
Action: Mouse moved to (67, 165)
Screenshot: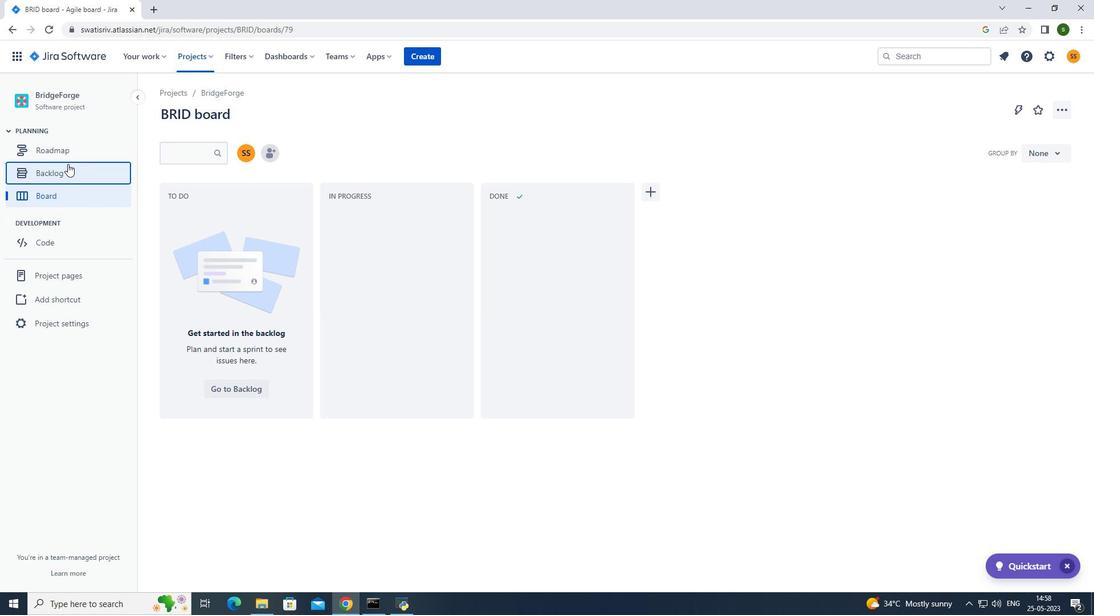 
Action: Mouse pressed left at (67, 165)
Screenshot: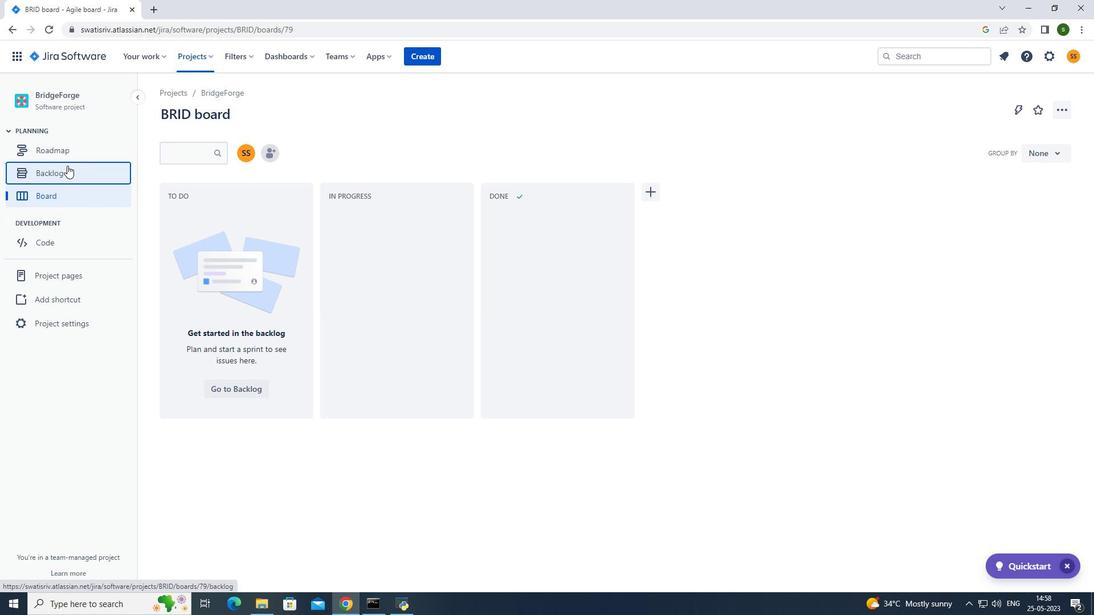 
Action: Mouse moved to (1044, 522)
Screenshot: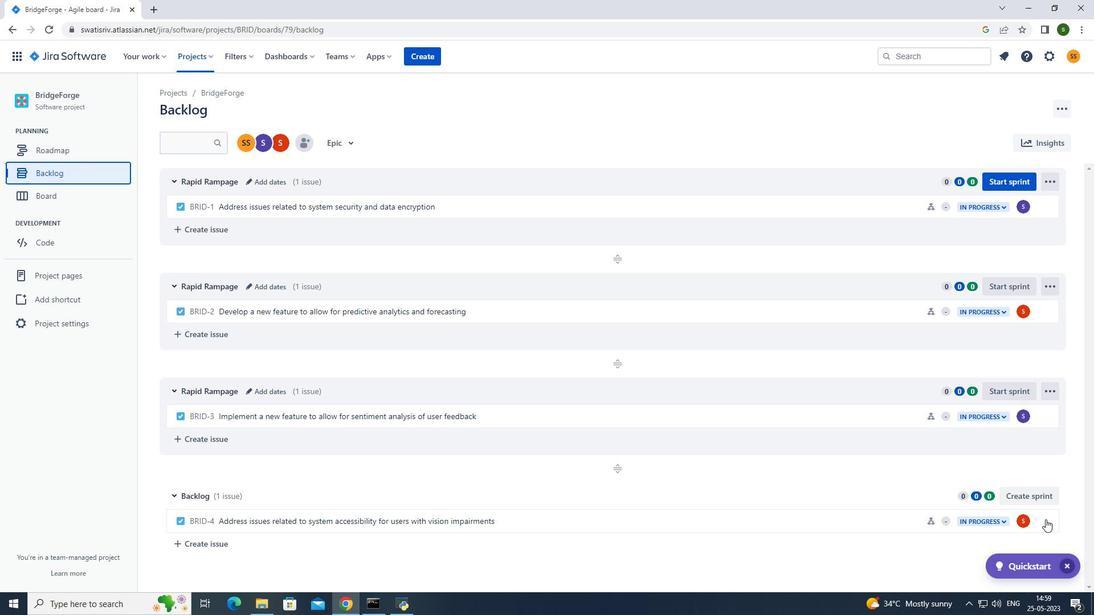 
Action: Mouse pressed left at (1044, 522)
Screenshot: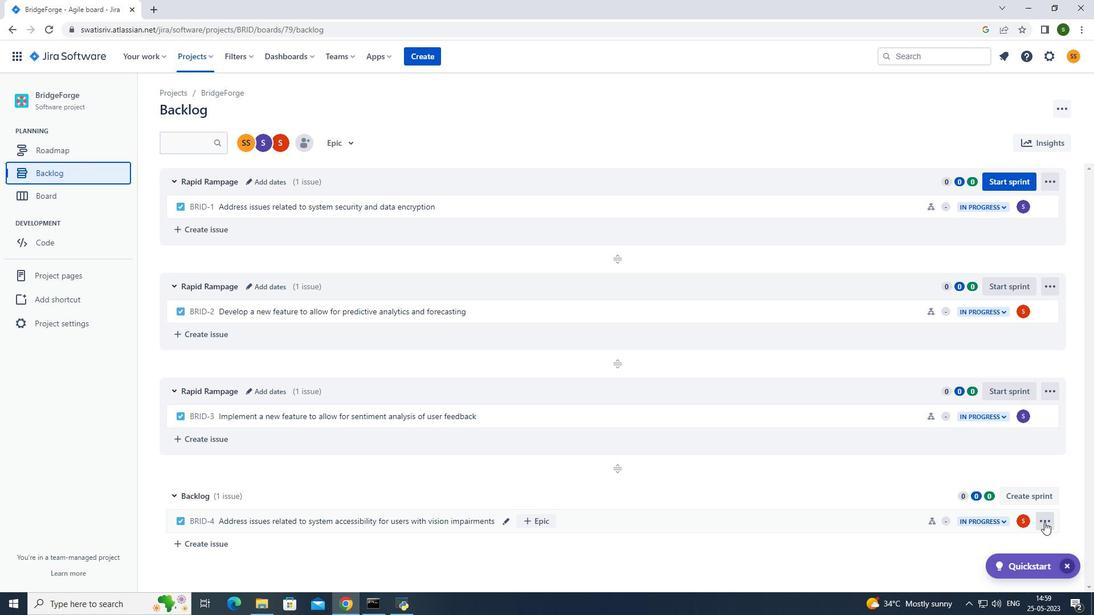 
Action: Mouse moved to (1019, 463)
Screenshot: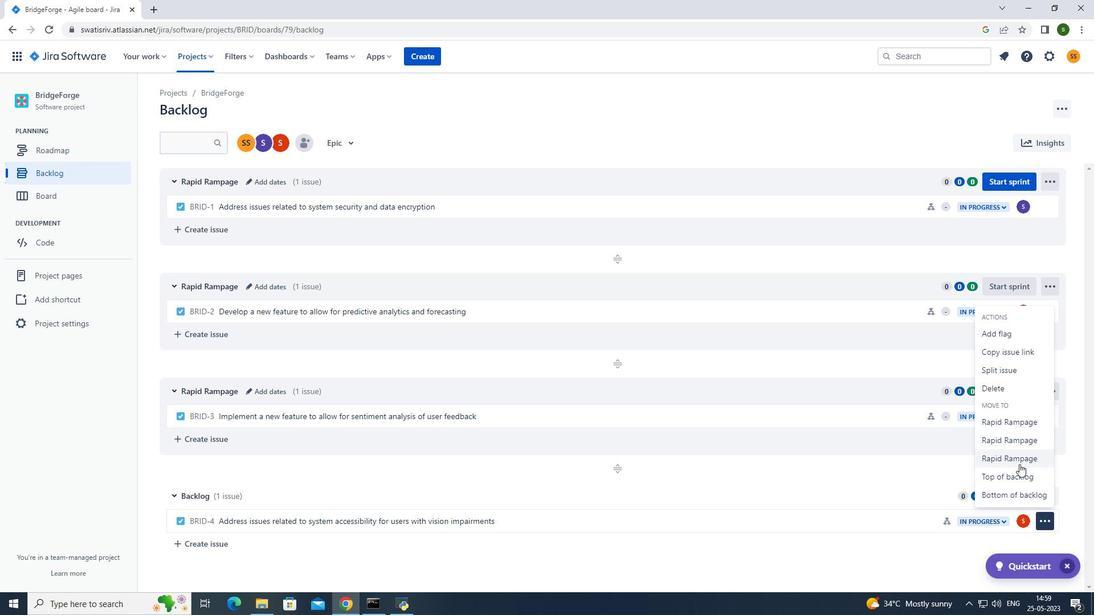 
Action: Mouse pressed left at (1019, 463)
Screenshot: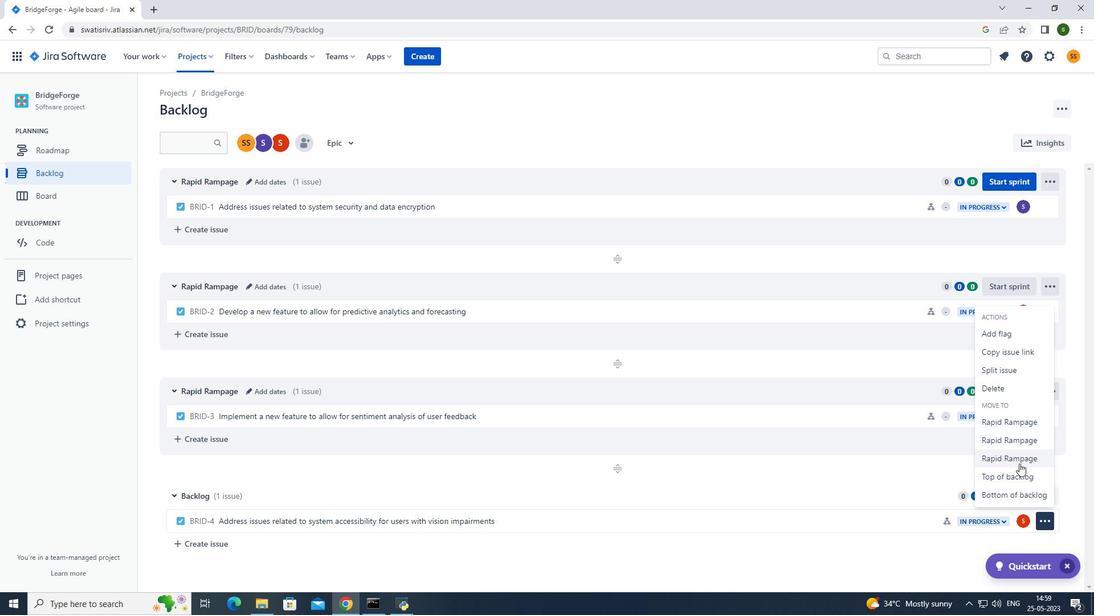 
Action: Mouse moved to (596, 149)
Screenshot: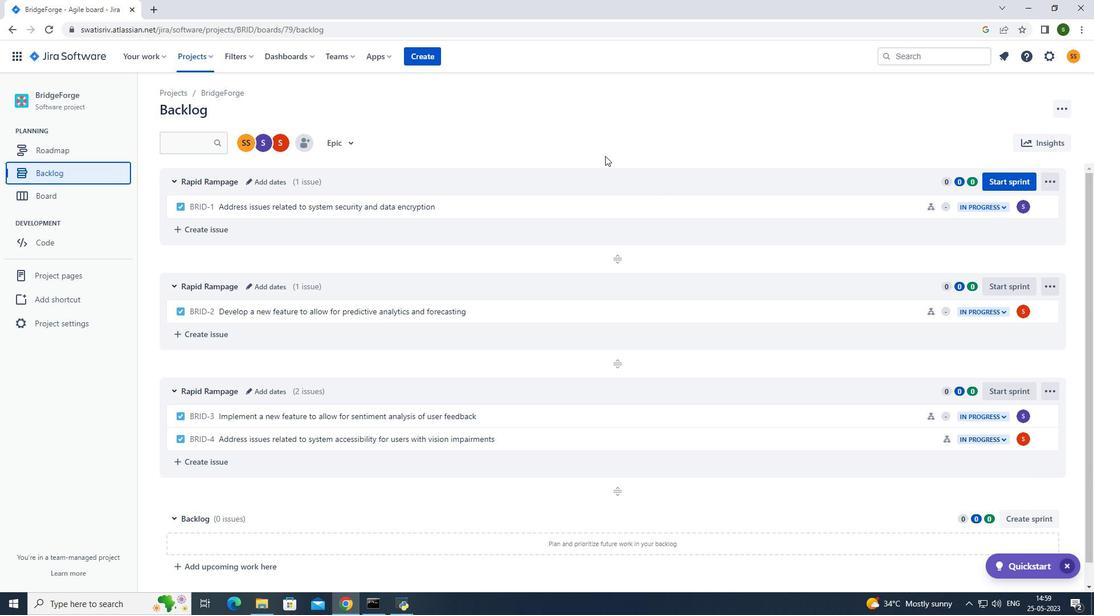 
